 Task: Create a rule when custom fields attachments is set to a datein this week.
Action: Mouse moved to (1175, 97)
Screenshot: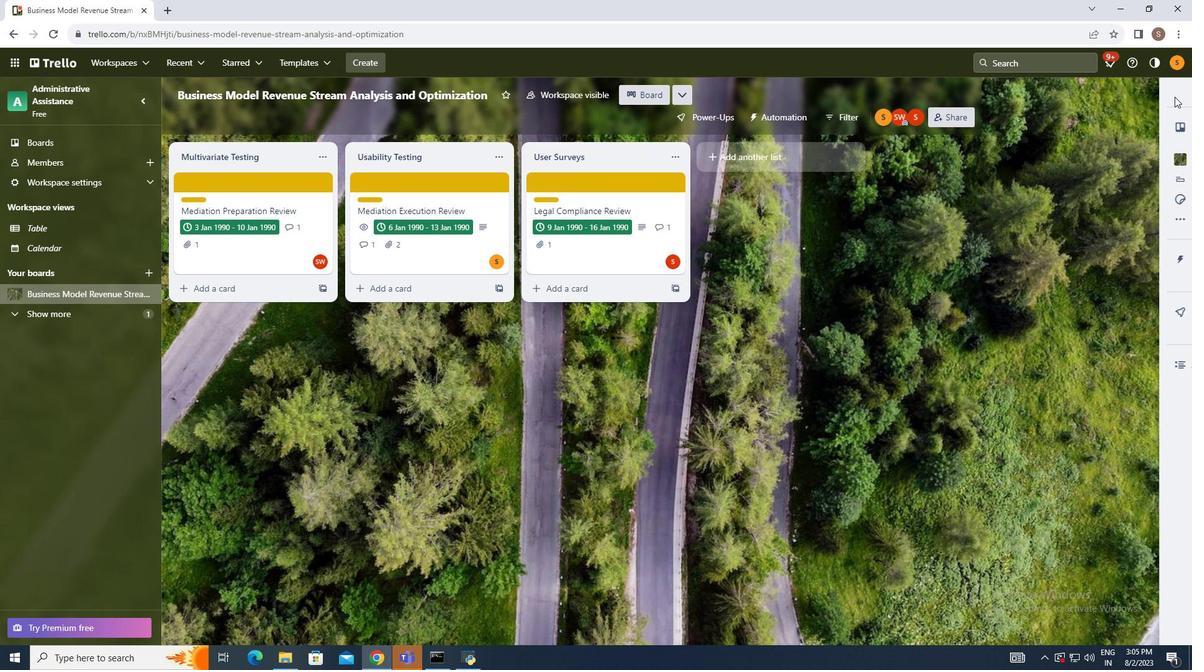 
Action: Mouse pressed left at (1175, 97)
Screenshot: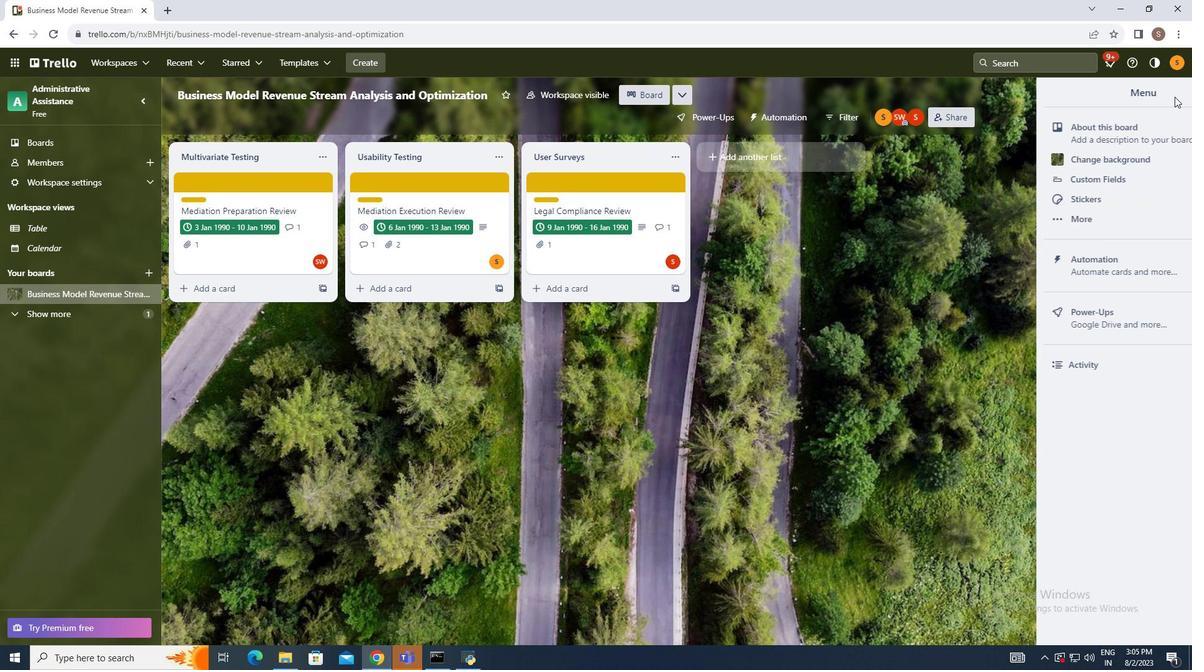 
Action: Mouse moved to (1109, 259)
Screenshot: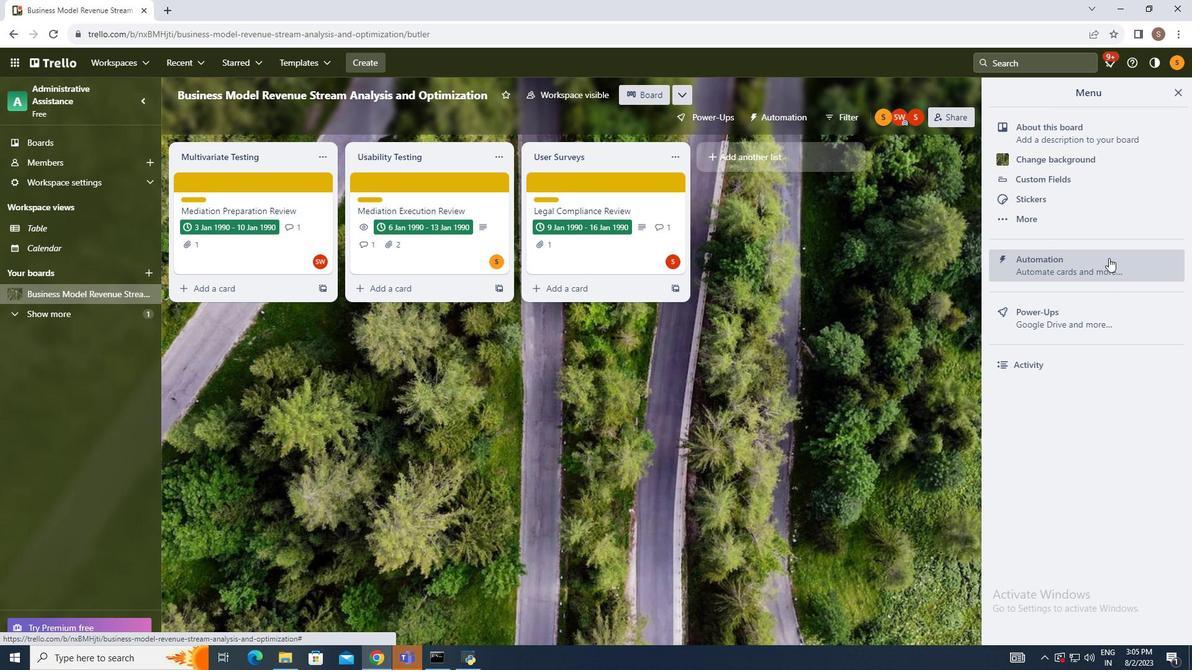 
Action: Mouse pressed left at (1109, 259)
Screenshot: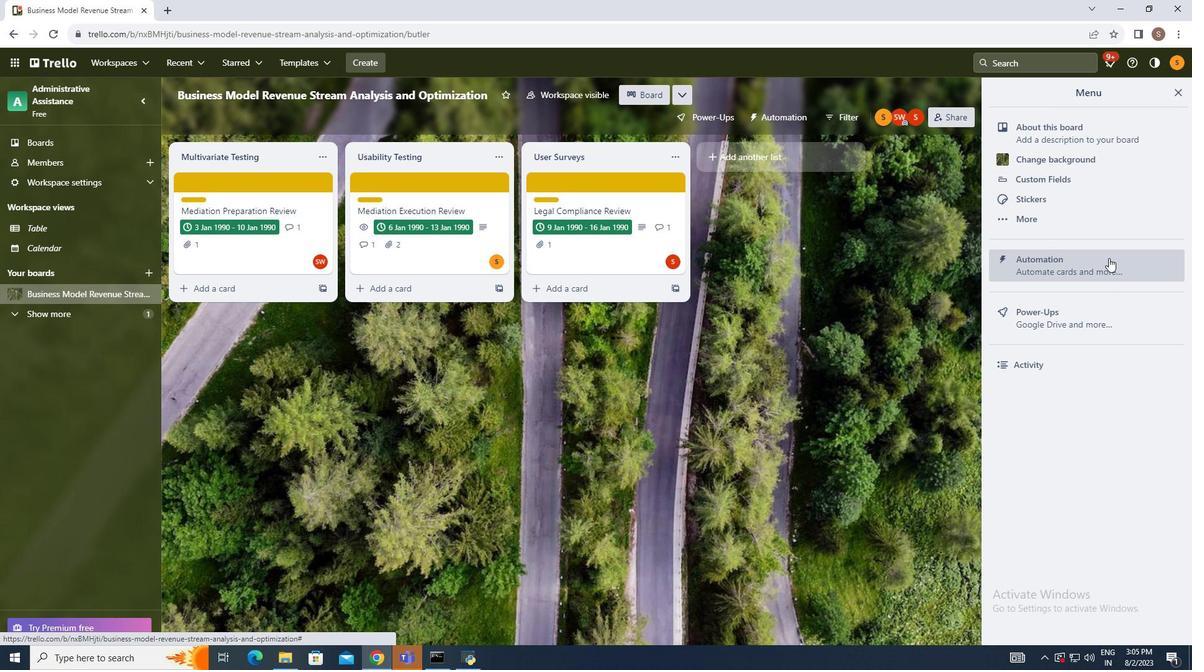 
Action: Mouse moved to (234, 221)
Screenshot: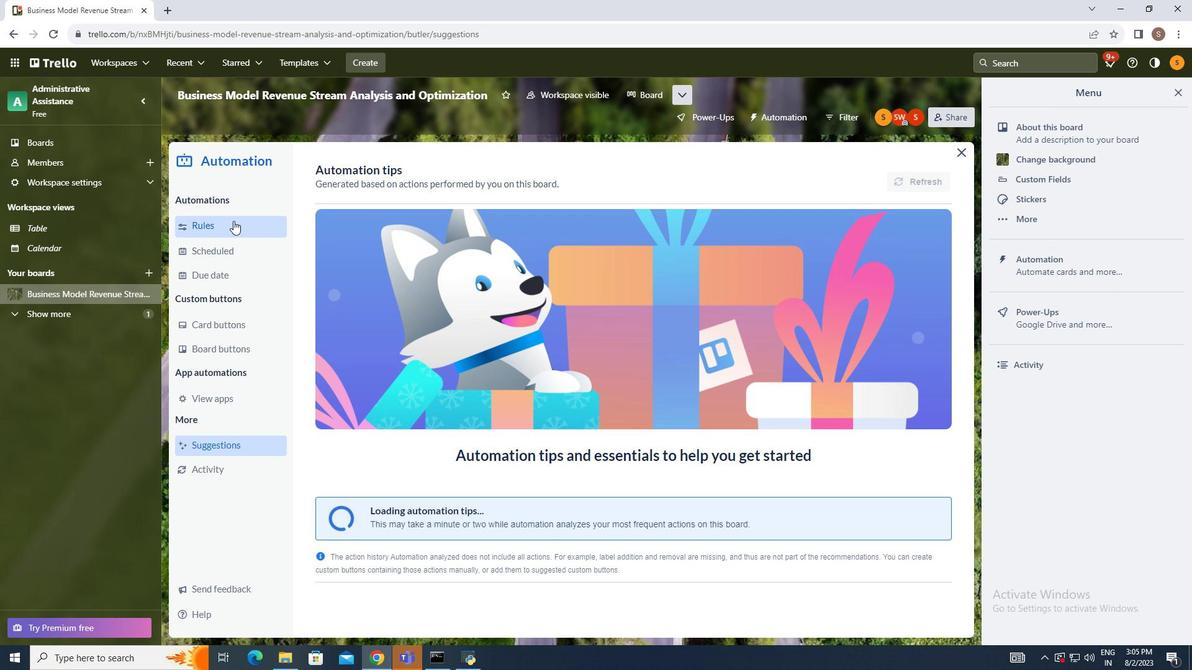 
Action: Mouse pressed left at (234, 221)
Screenshot: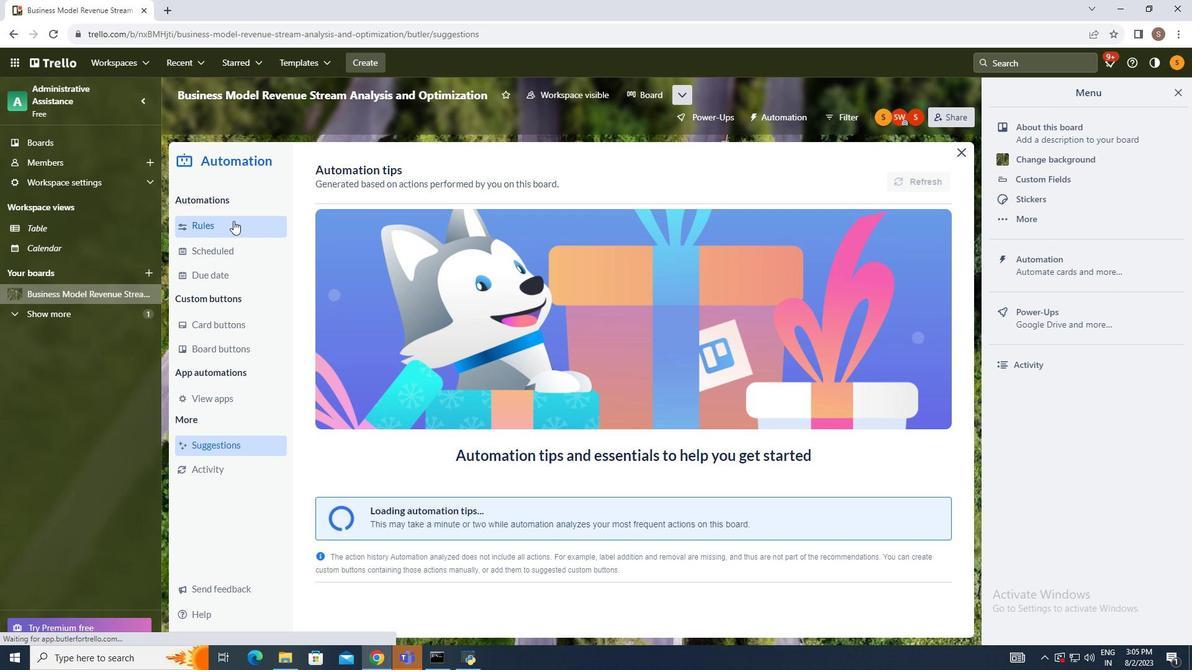 
Action: Mouse moved to (819, 219)
Screenshot: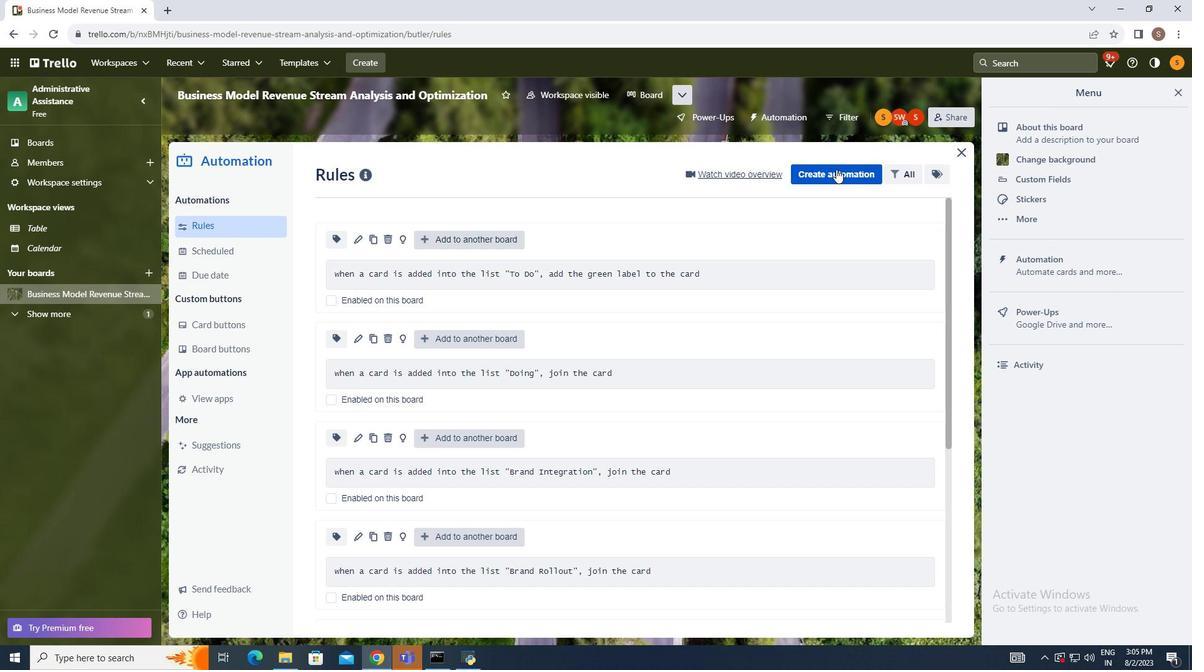 
Action: Mouse scrolled (819, 220) with delta (0, 0)
Screenshot: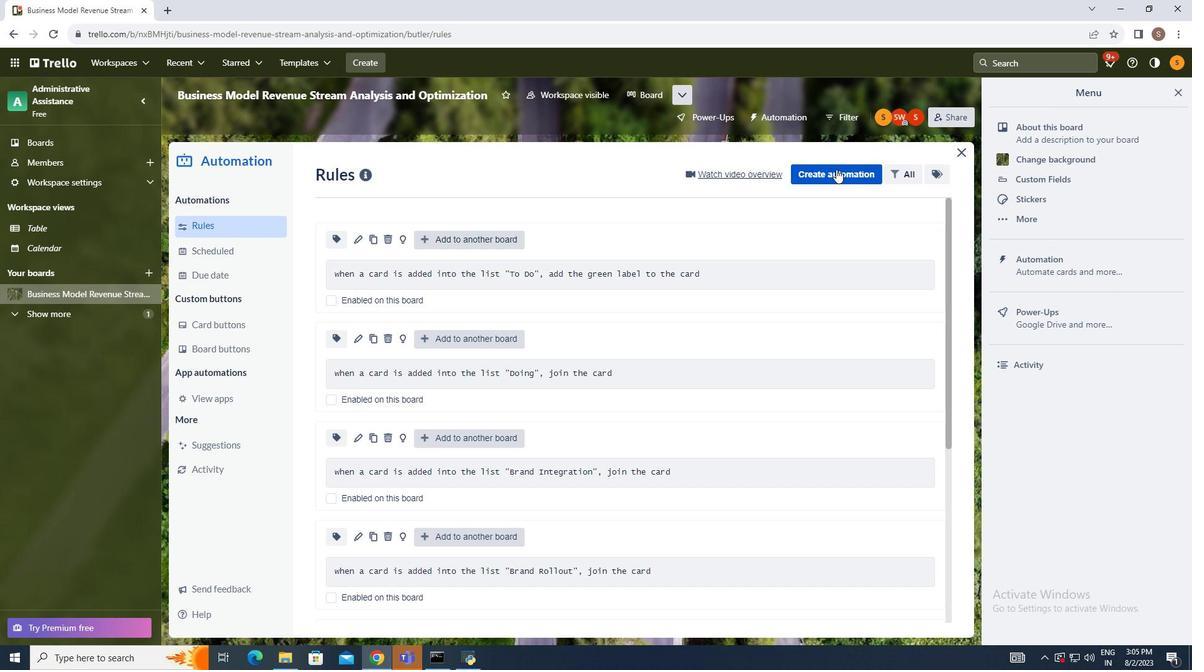
Action: Mouse moved to (826, 214)
Screenshot: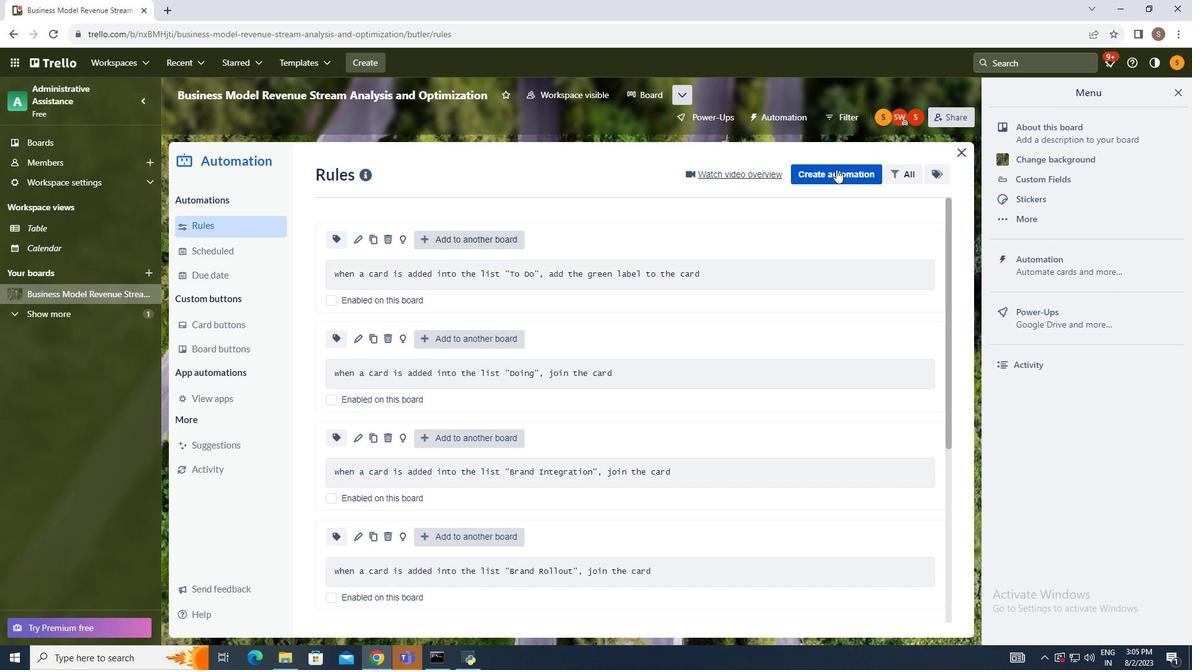 
Action: Mouse scrolled (824, 218) with delta (0, 0)
Screenshot: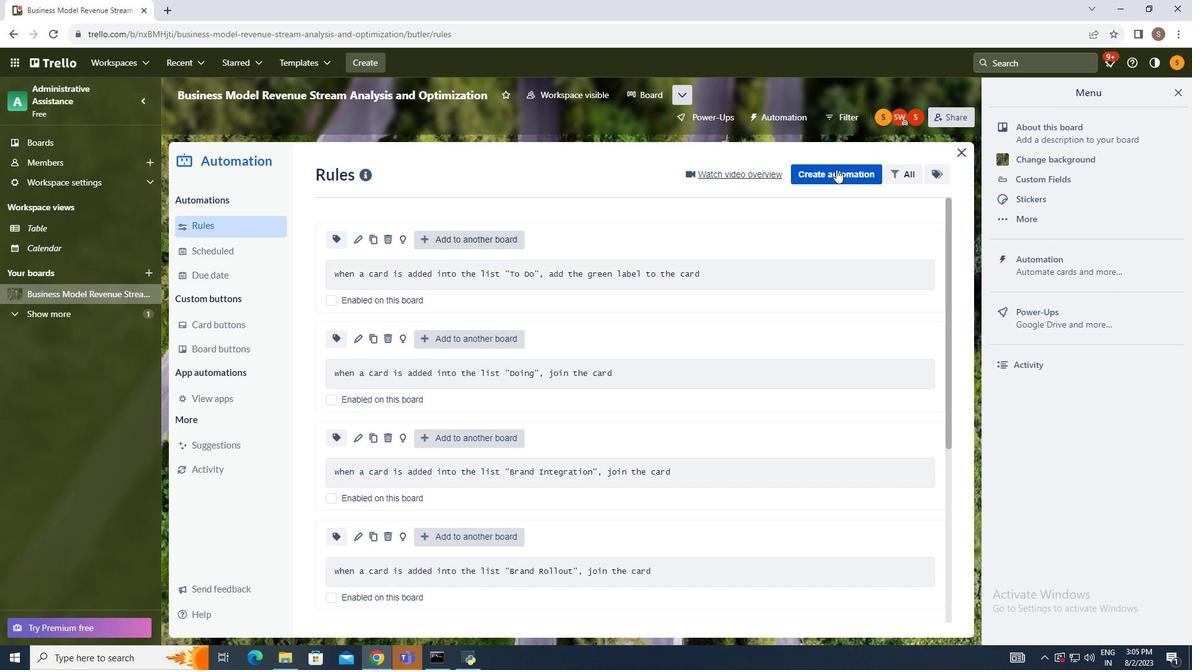 
Action: Mouse moved to (831, 208)
Screenshot: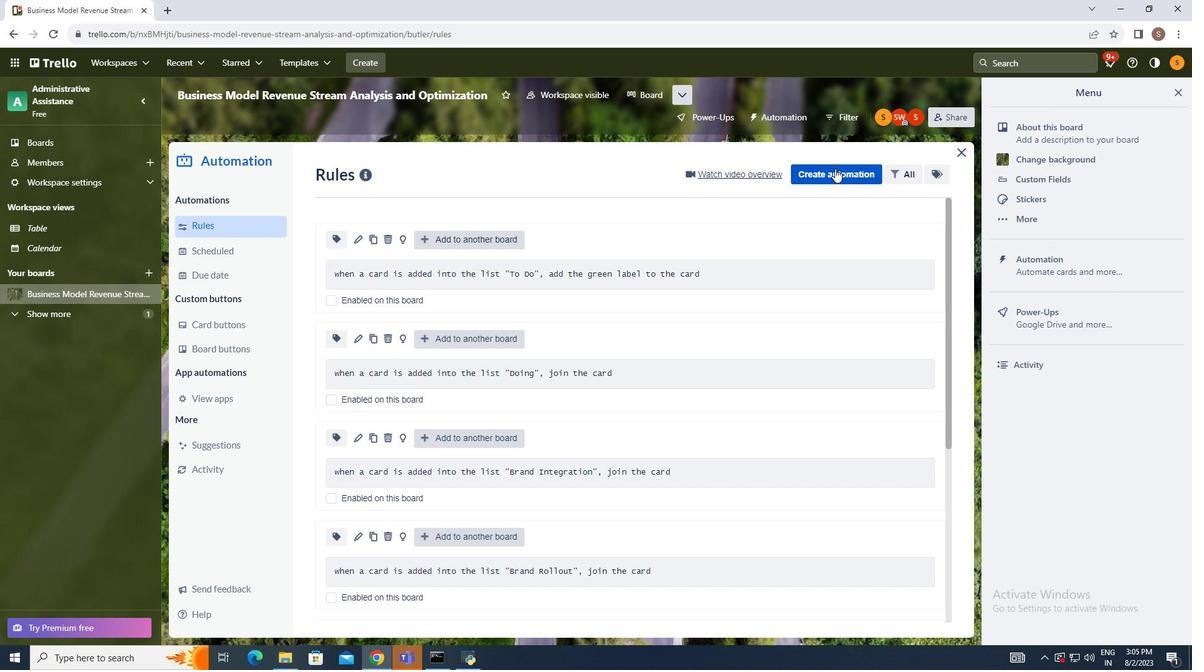 
Action: Mouse scrolled (829, 210) with delta (0, 0)
Screenshot: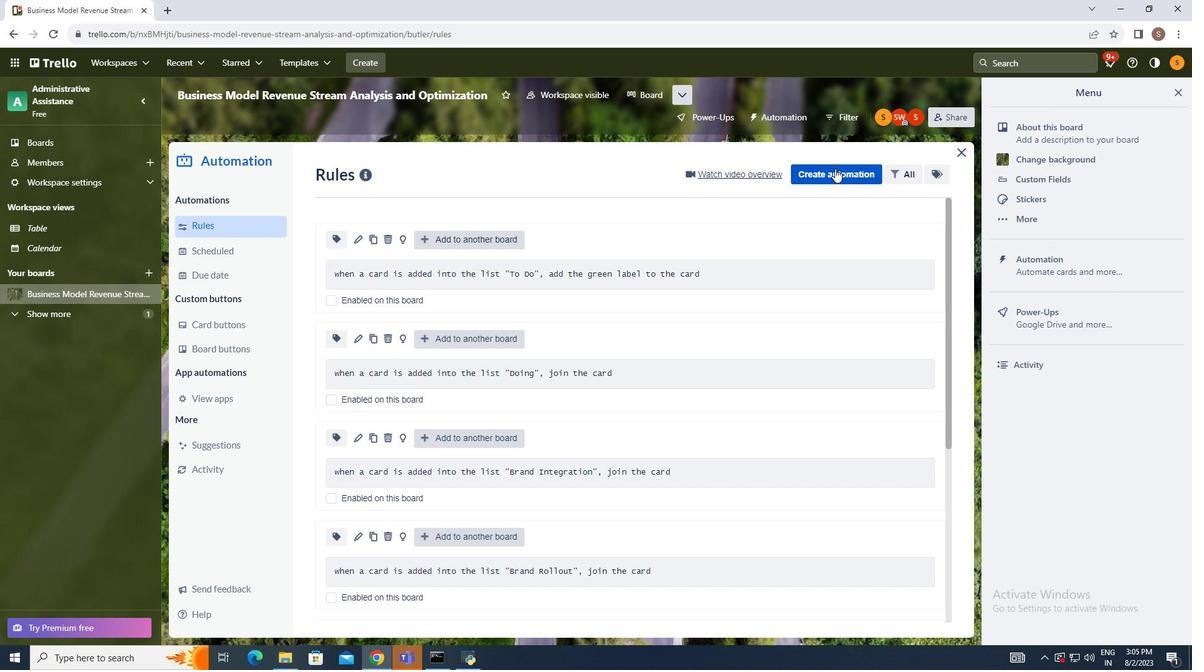 
Action: Mouse moved to (836, 169)
Screenshot: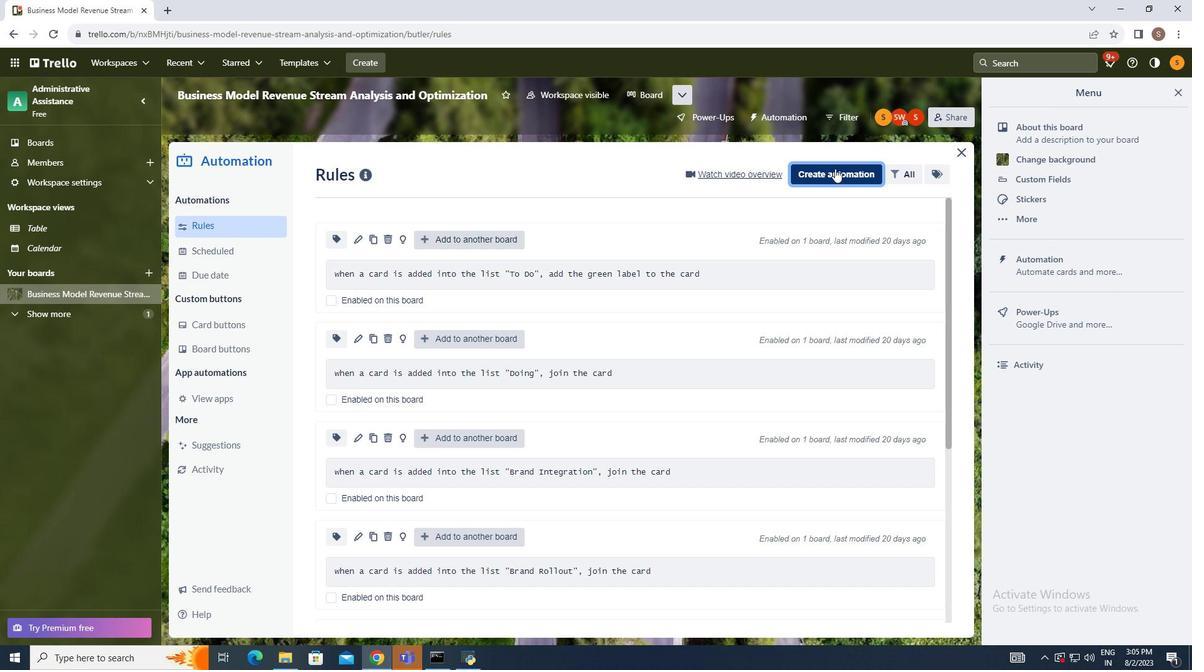 
Action: Mouse pressed left at (836, 169)
Screenshot: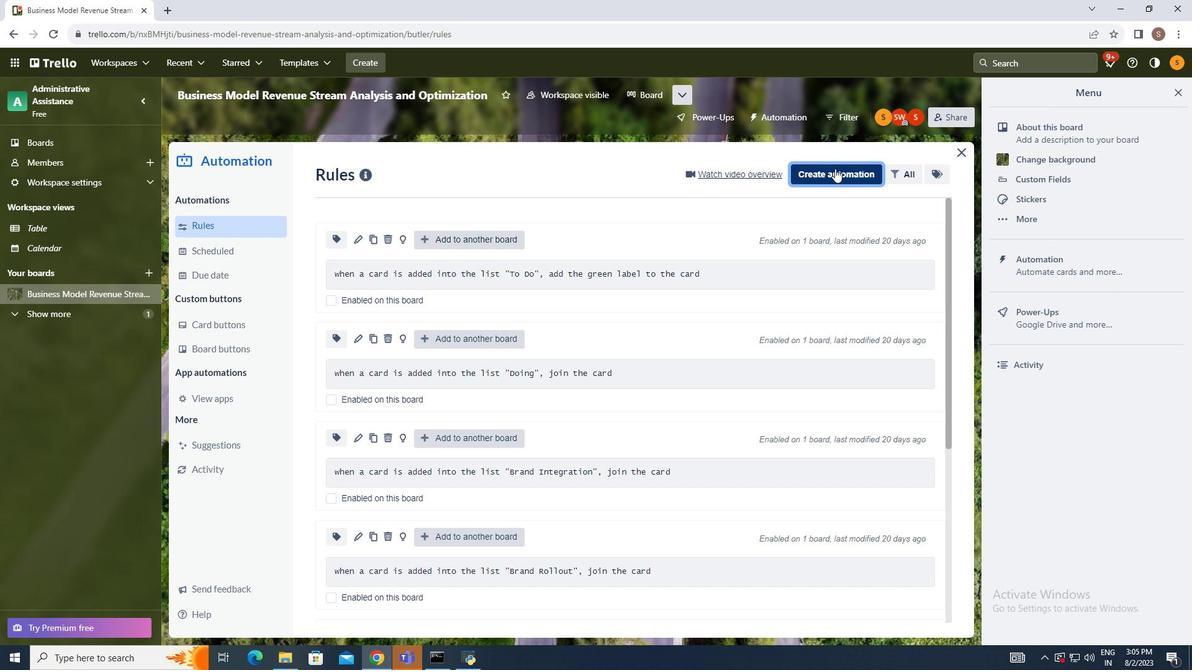 
Action: Mouse moved to (609, 293)
Screenshot: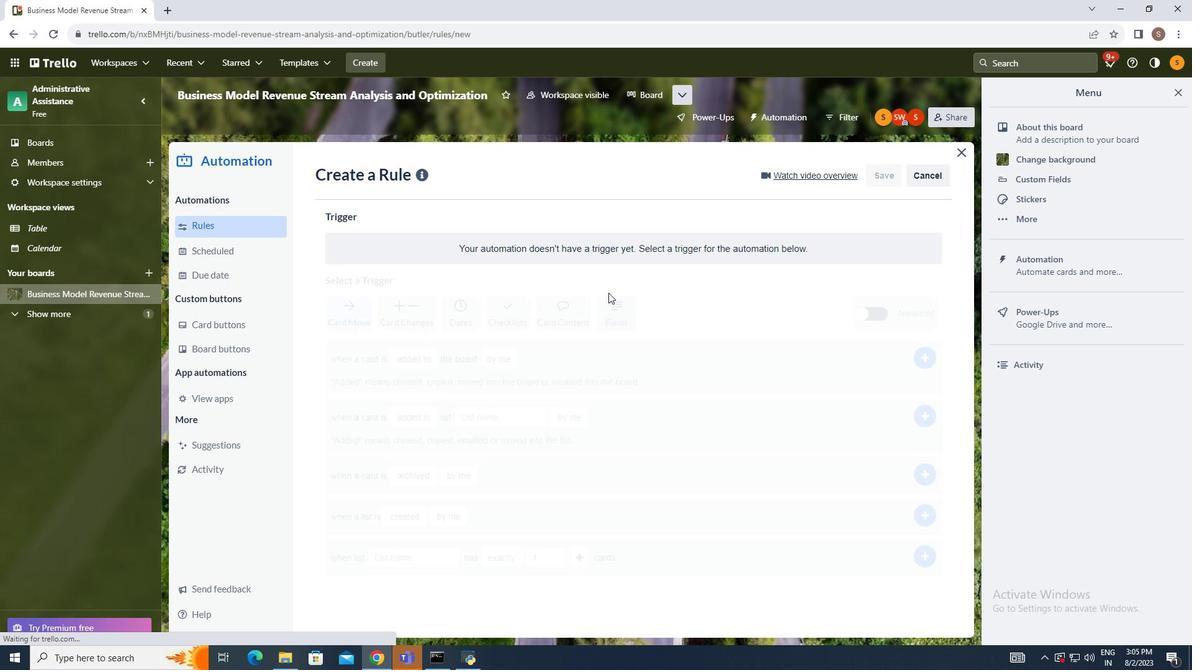 
Action: Mouse pressed left at (609, 293)
Screenshot: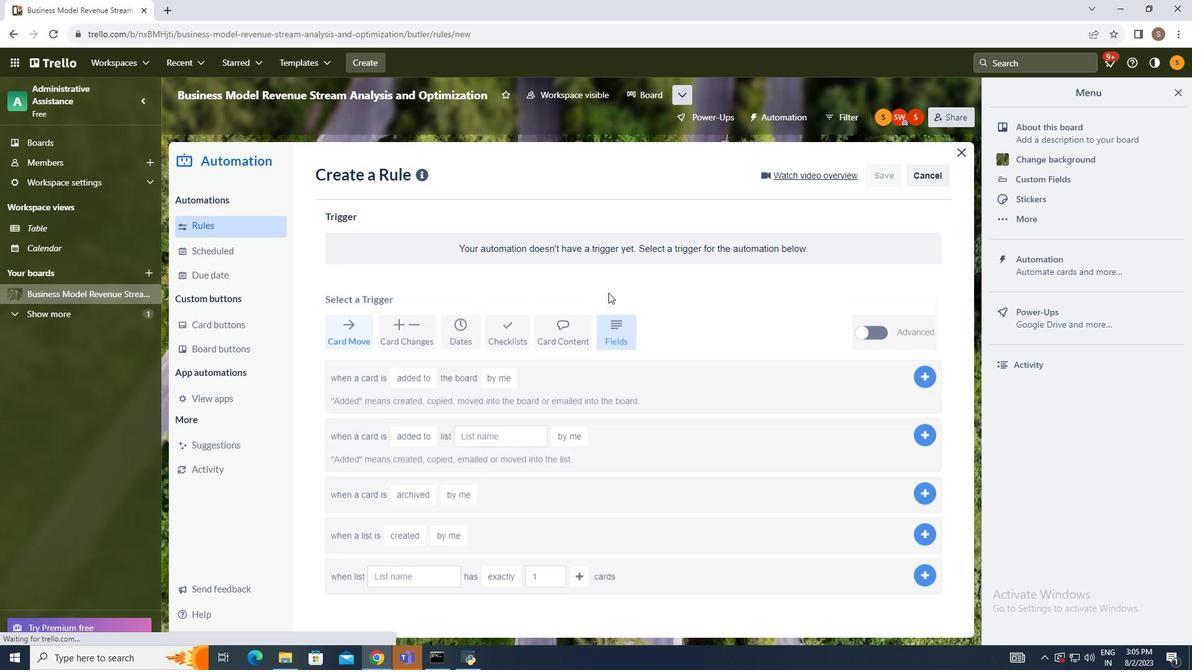 
Action: Mouse moved to (616, 340)
Screenshot: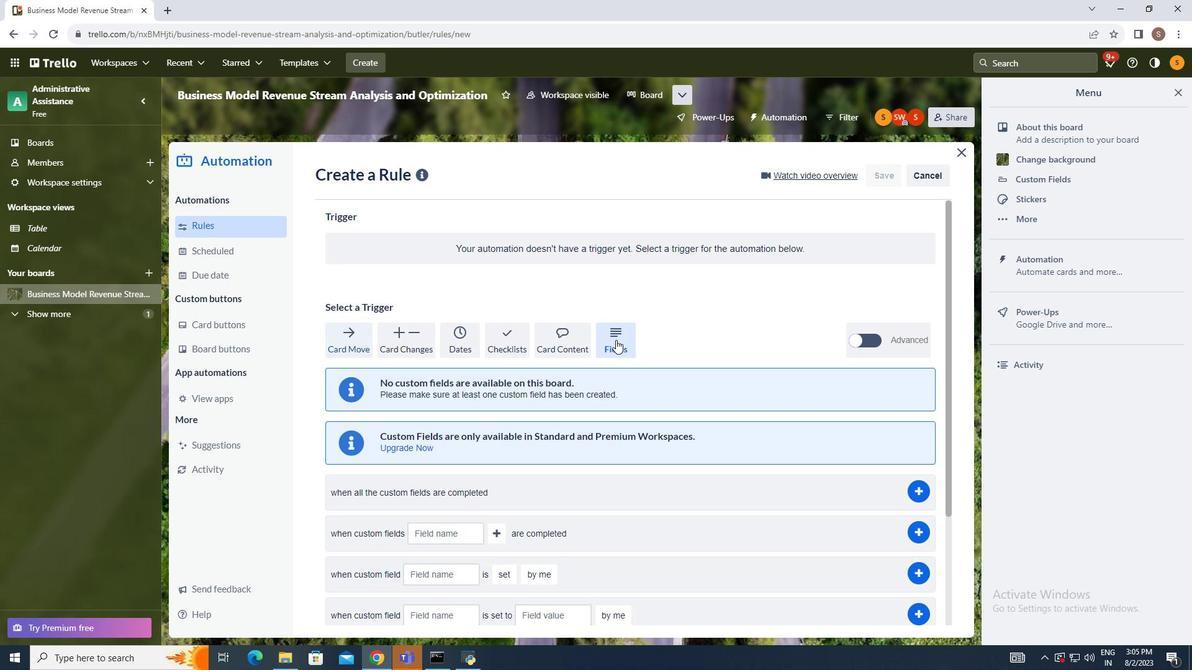 
Action: Mouse pressed left at (616, 340)
Screenshot: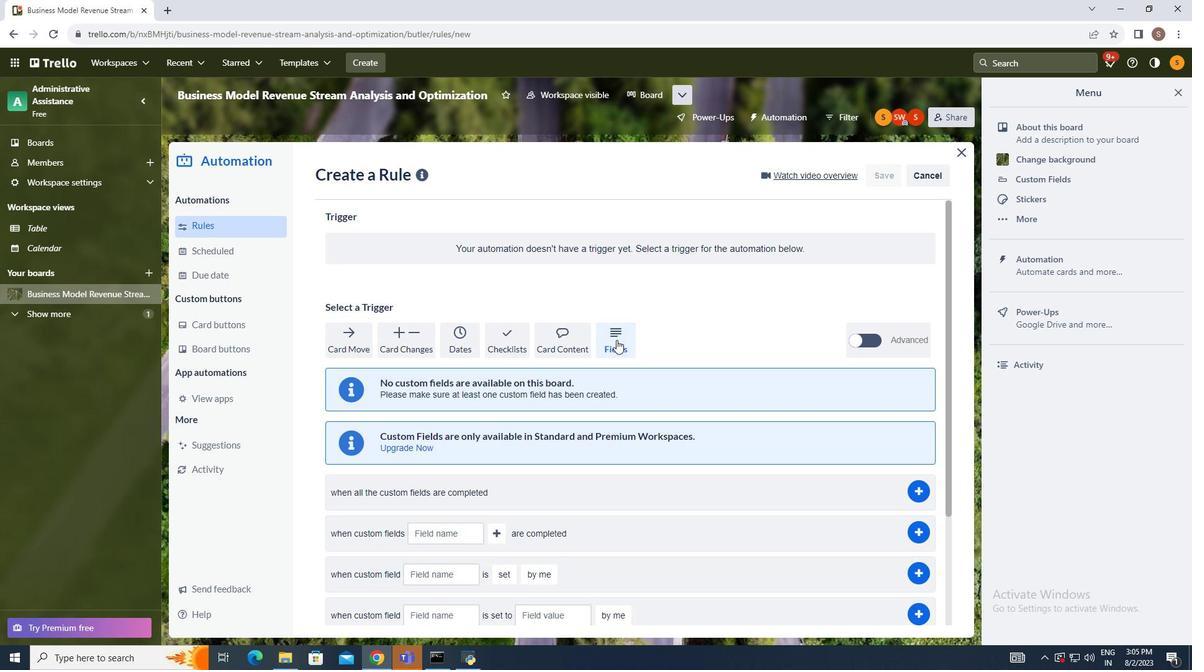 
Action: Mouse moved to (618, 340)
Screenshot: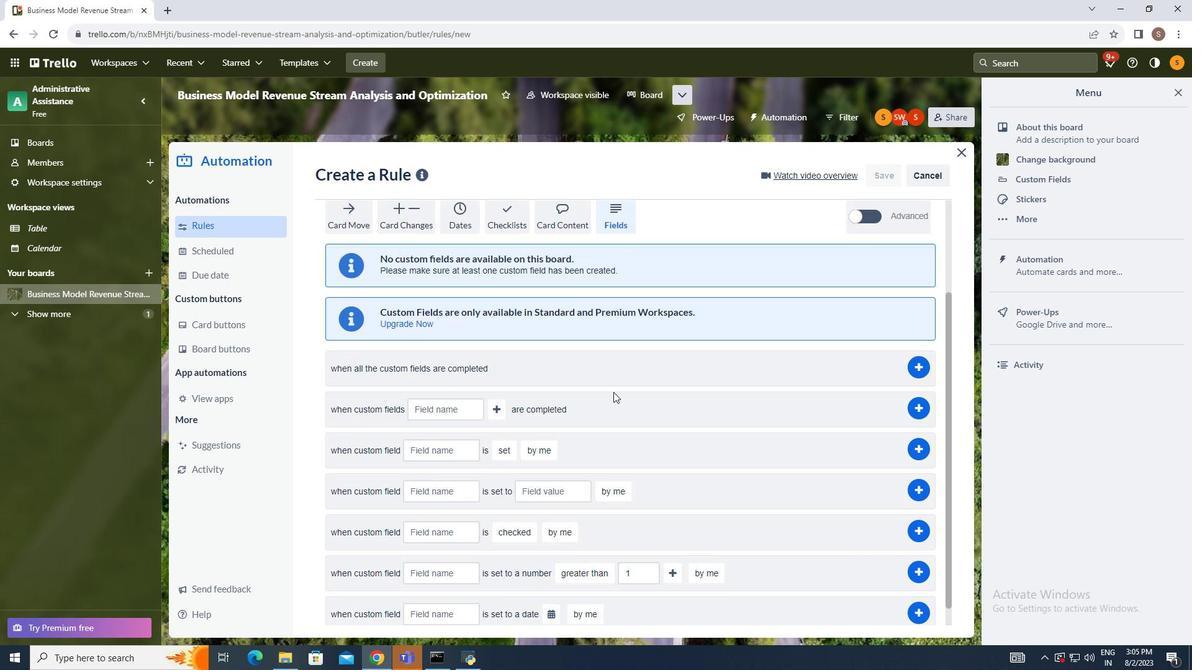 
Action: Mouse scrolled (618, 340) with delta (0, 0)
Screenshot: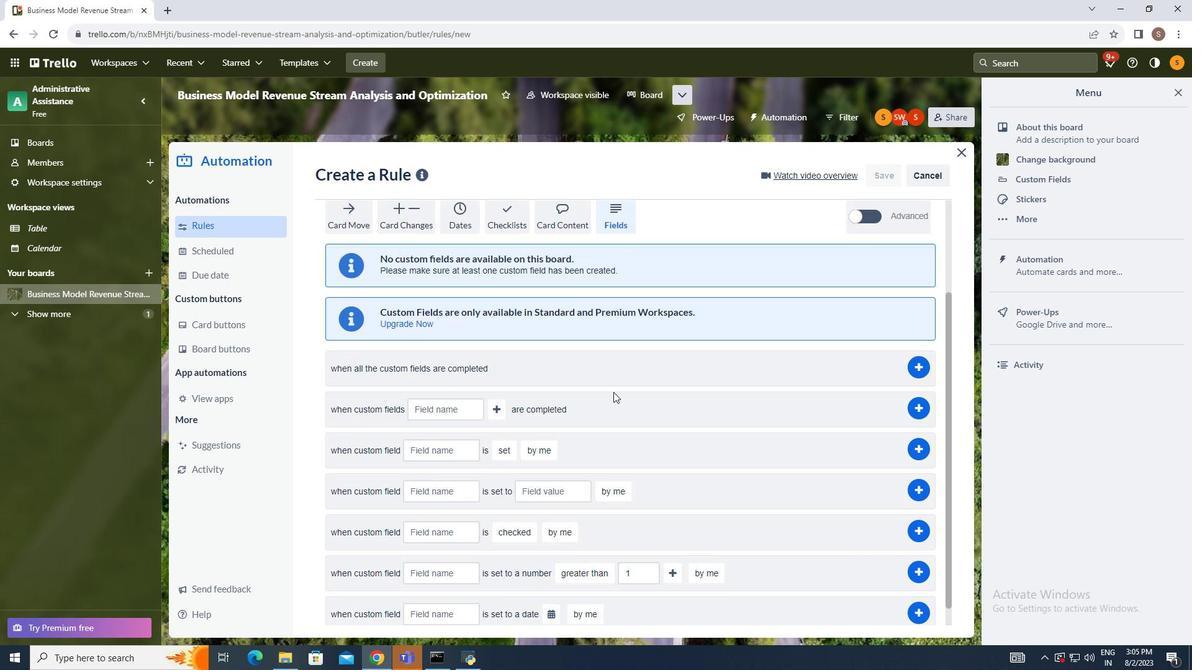 
Action: Mouse moved to (618, 347)
Screenshot: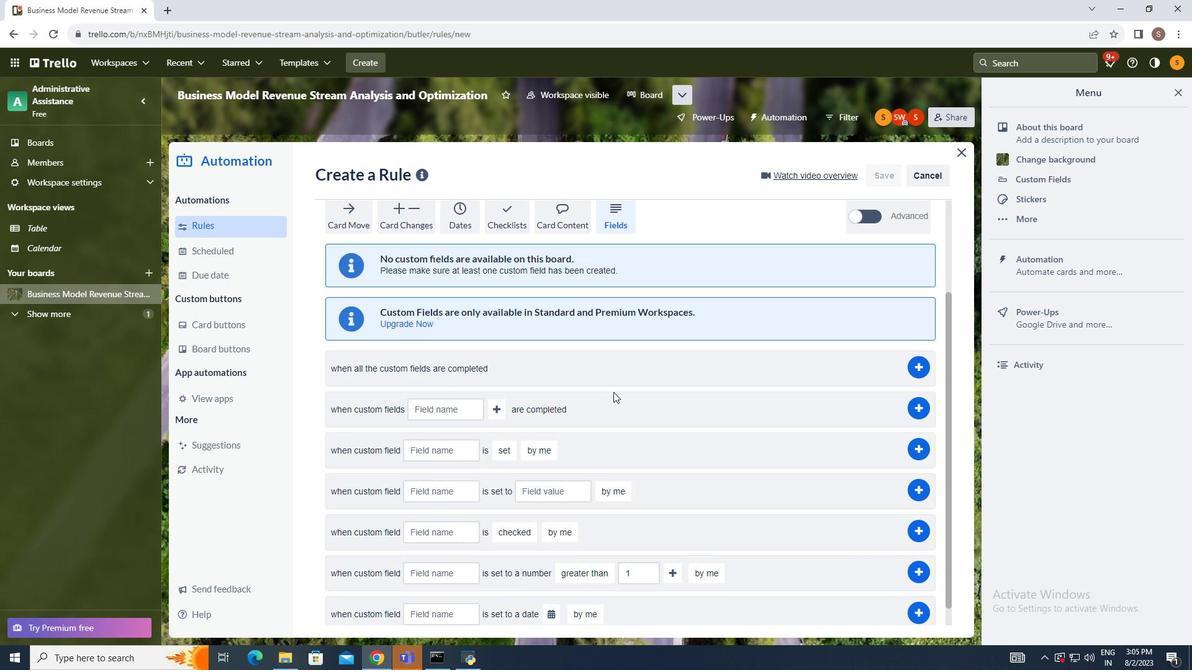 
Action: Mouse scrolled (618, 347) with delta (0, 0)
Screenshot: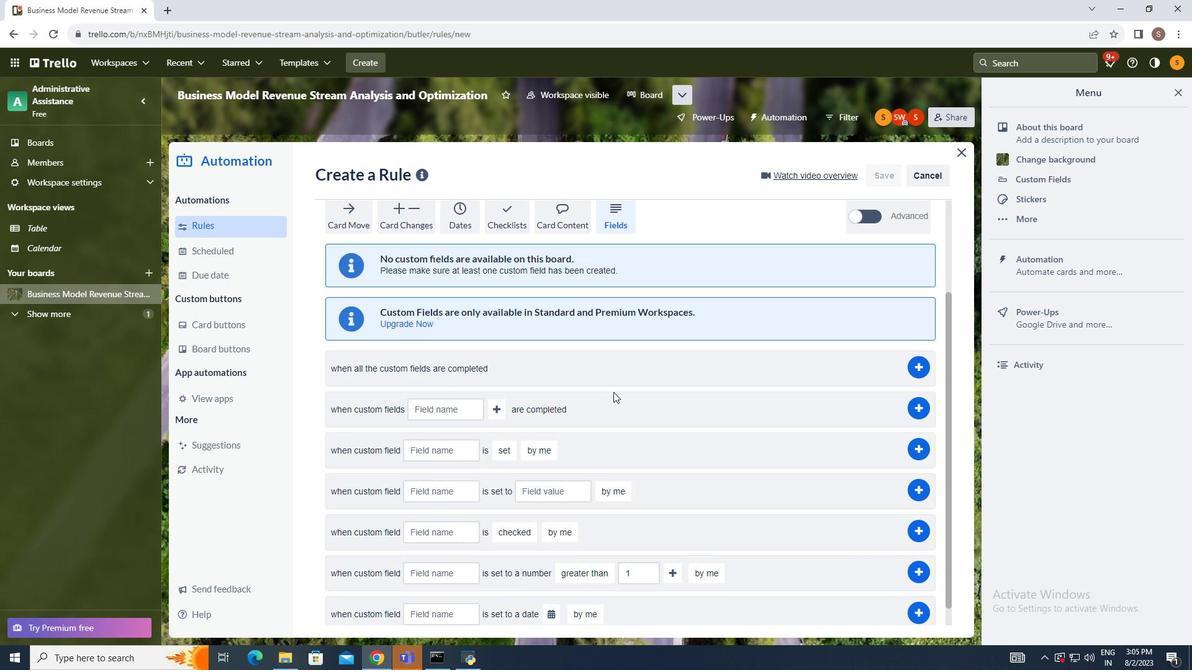 
Action: Mouse moved to (618, 357)
Screenshot: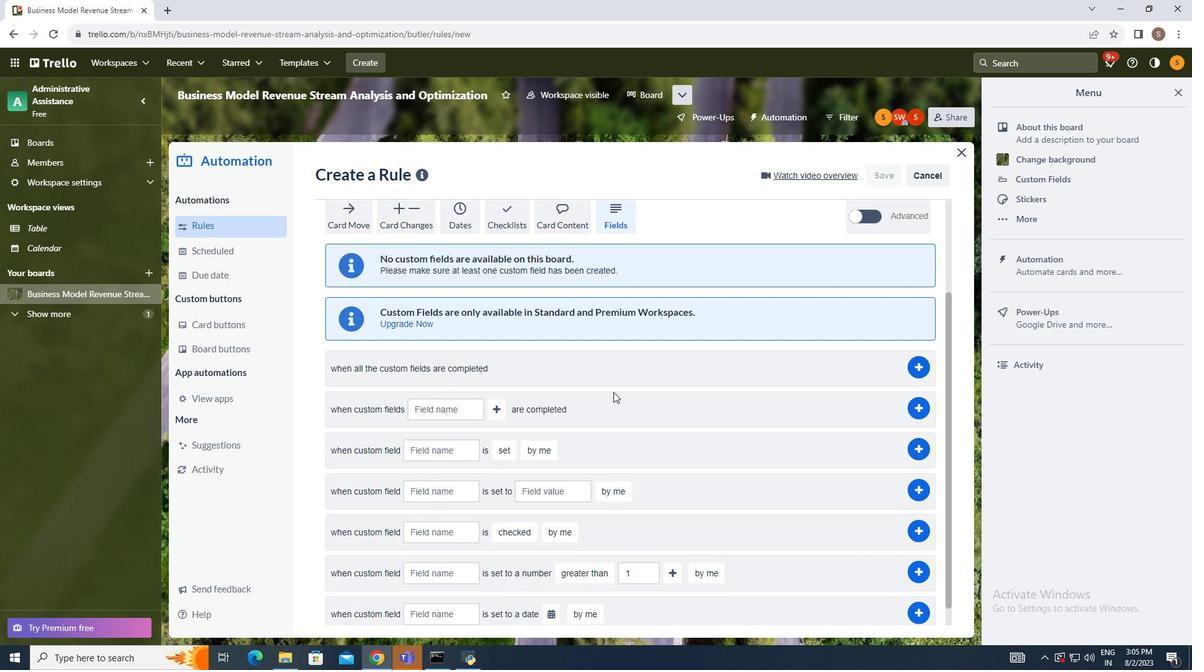 
Action: Mouse scrolled (618, 357) with delta (0, 0)
Screenshot: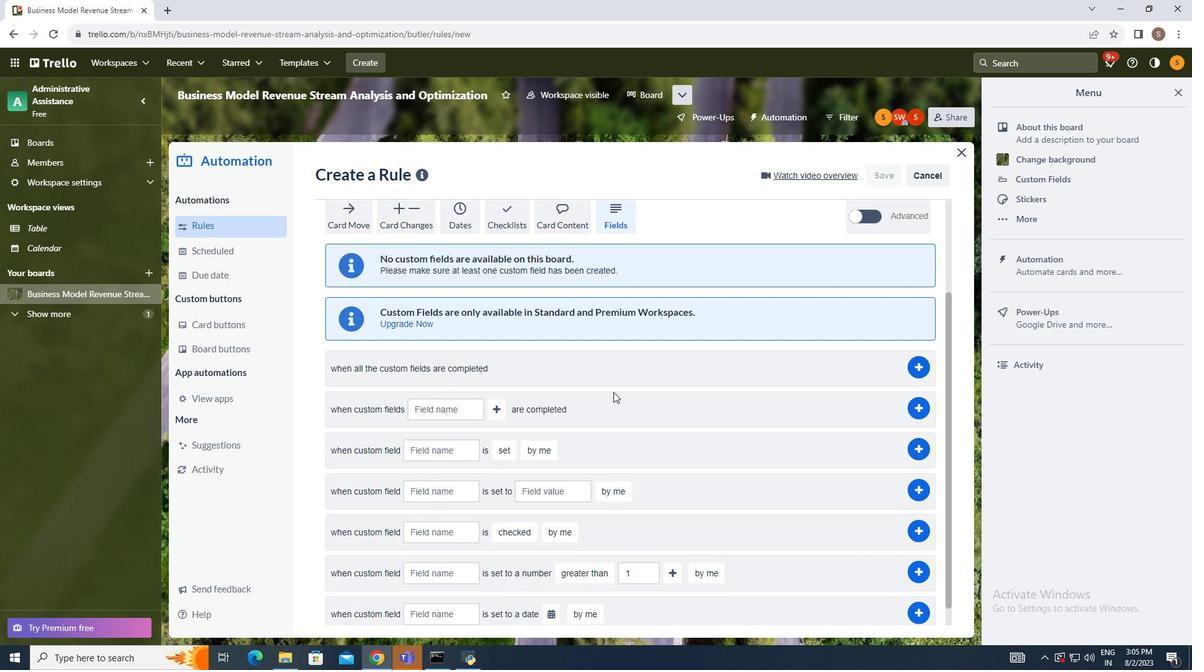 
Action: Mouse moved to (616, 373)
Screenshot: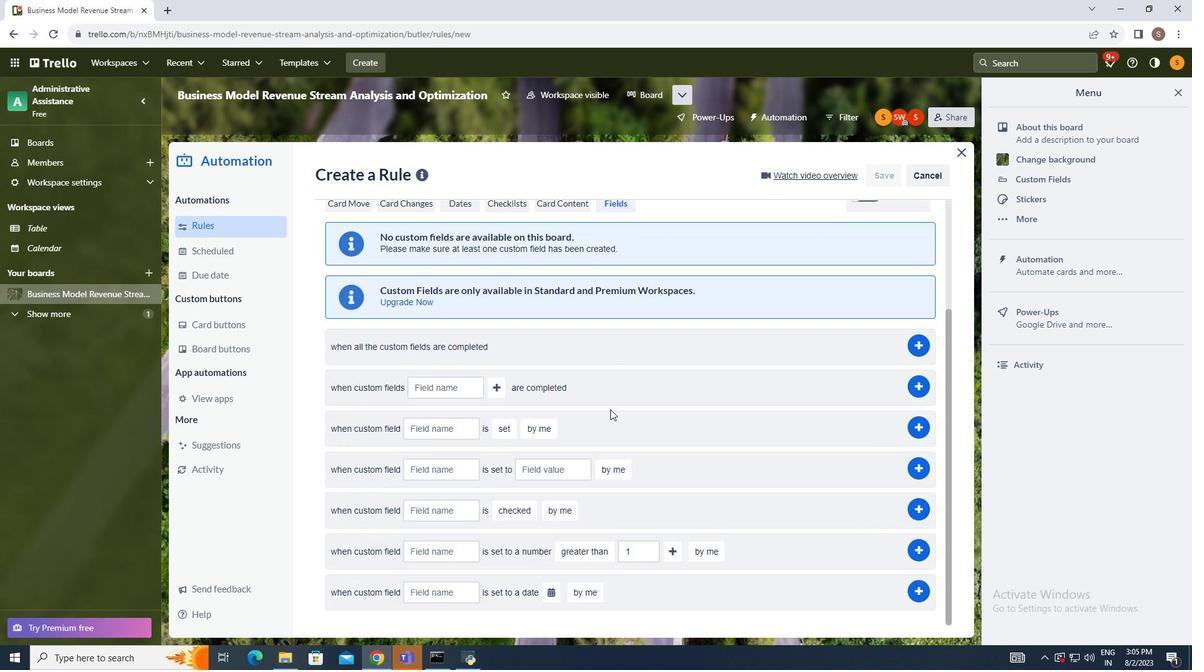 
Action: Mouse scrolled (616, 373) with delta (0, 0)
Screenshot: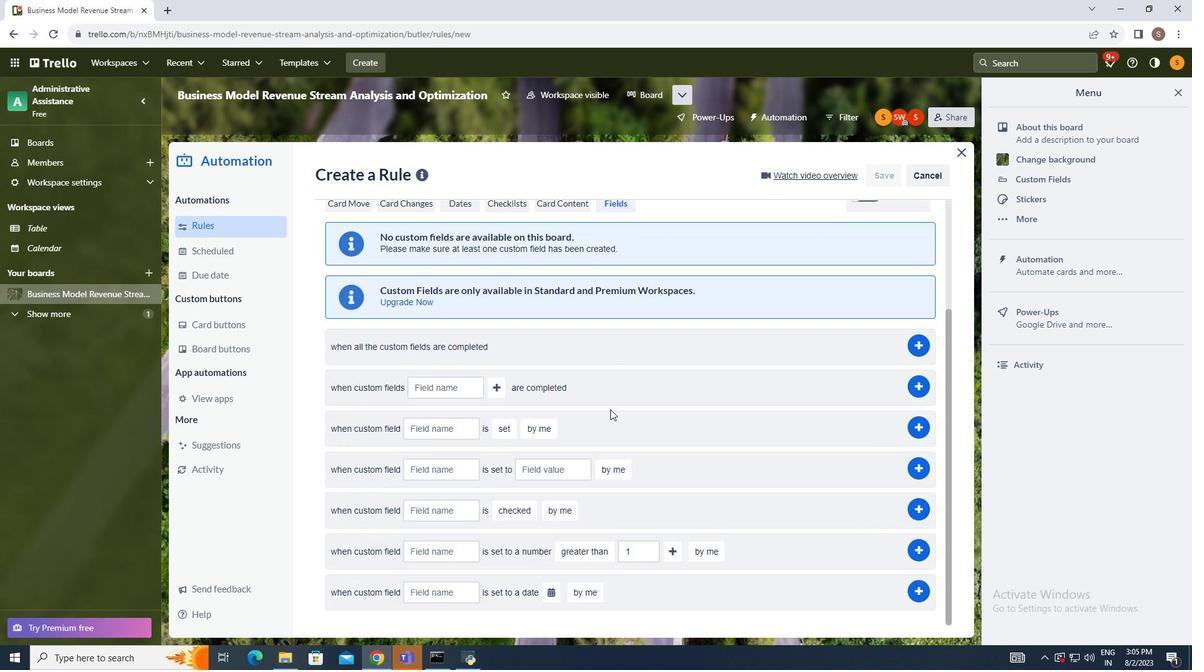 
Action: Mouse moved to (614, 391)
Screenshot: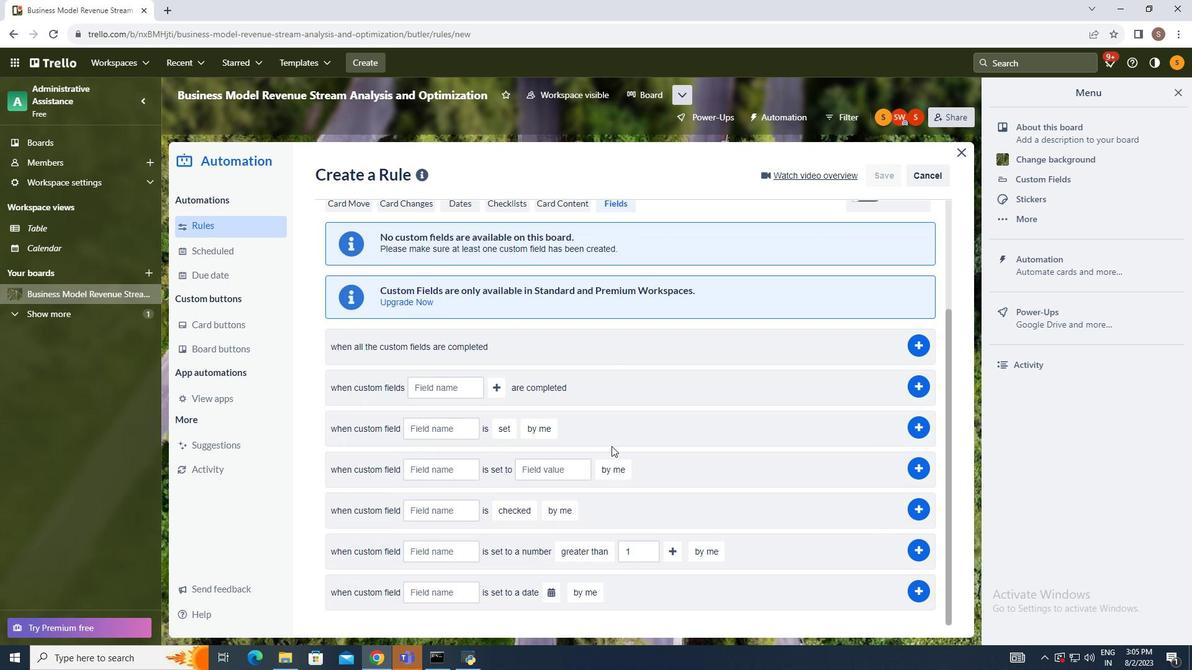 
Action: Mouse scrolled (614, 391) with delta (0, 0)
Screenshot: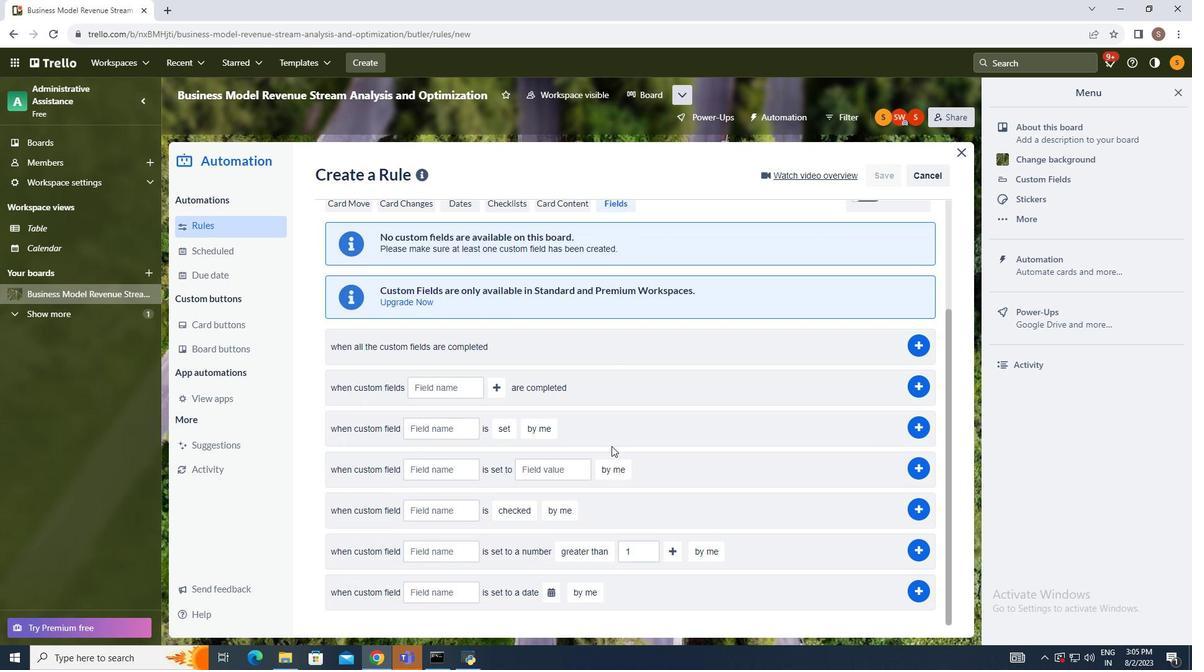 
Action: Mouse moved to (612, 438)
Screenshot: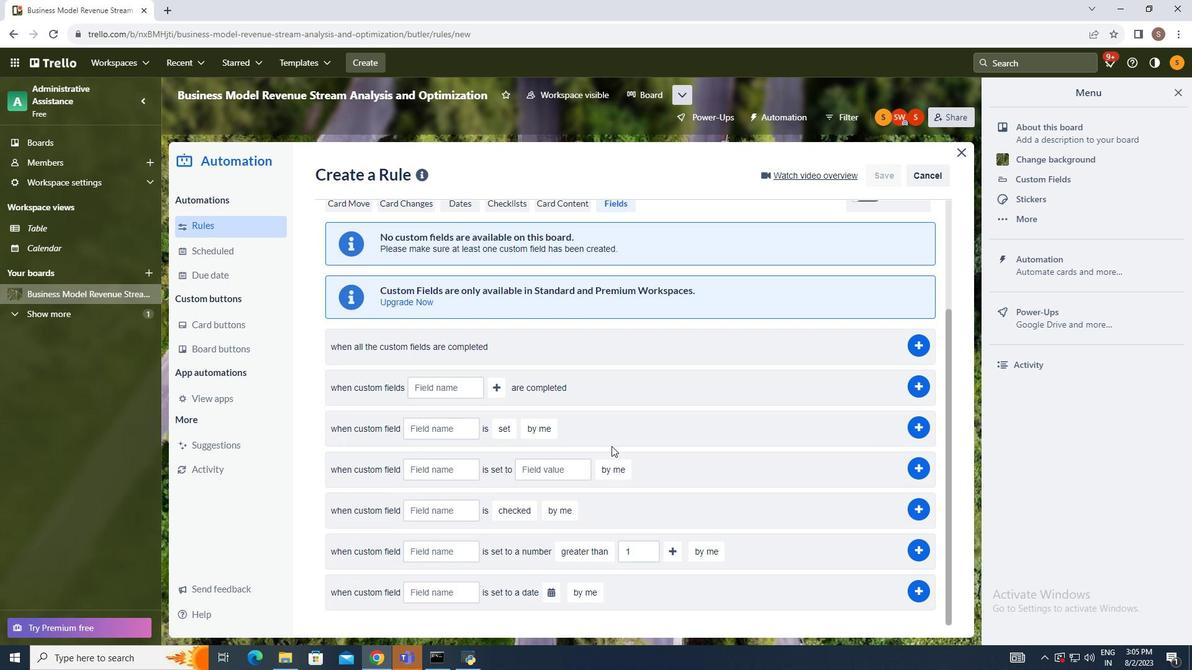 
Action: Mouse scrolled (611, 409) with delta (0, 0)
Screenshot: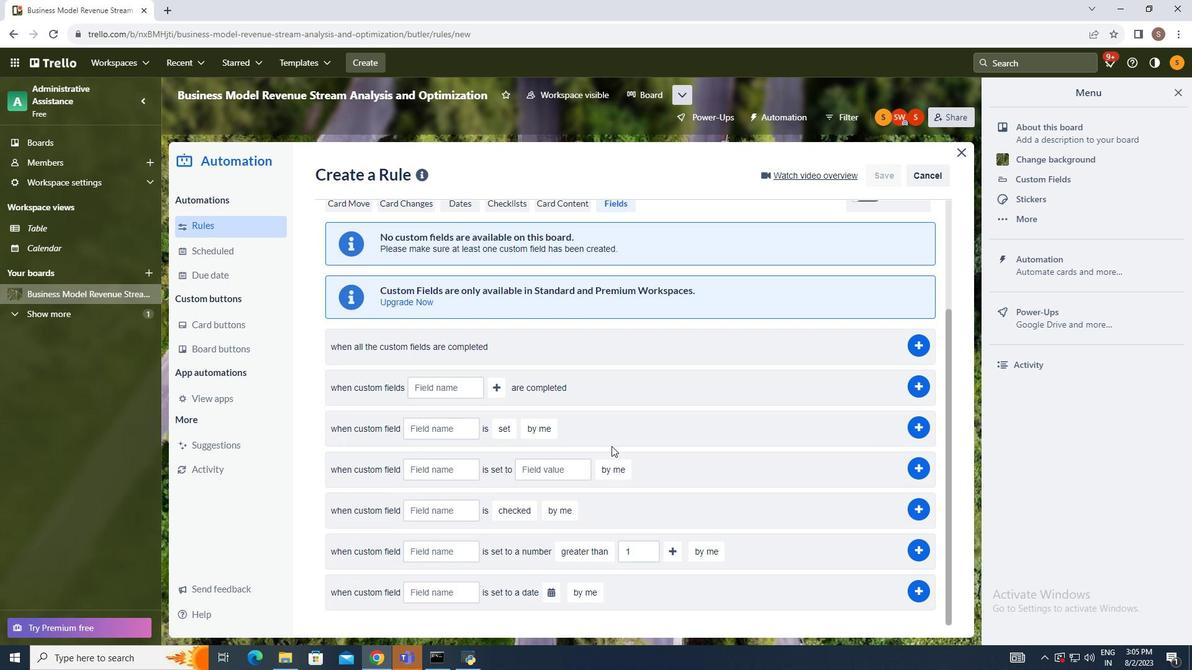 
Action: Mouse moved to (436, 597)
Screenshot: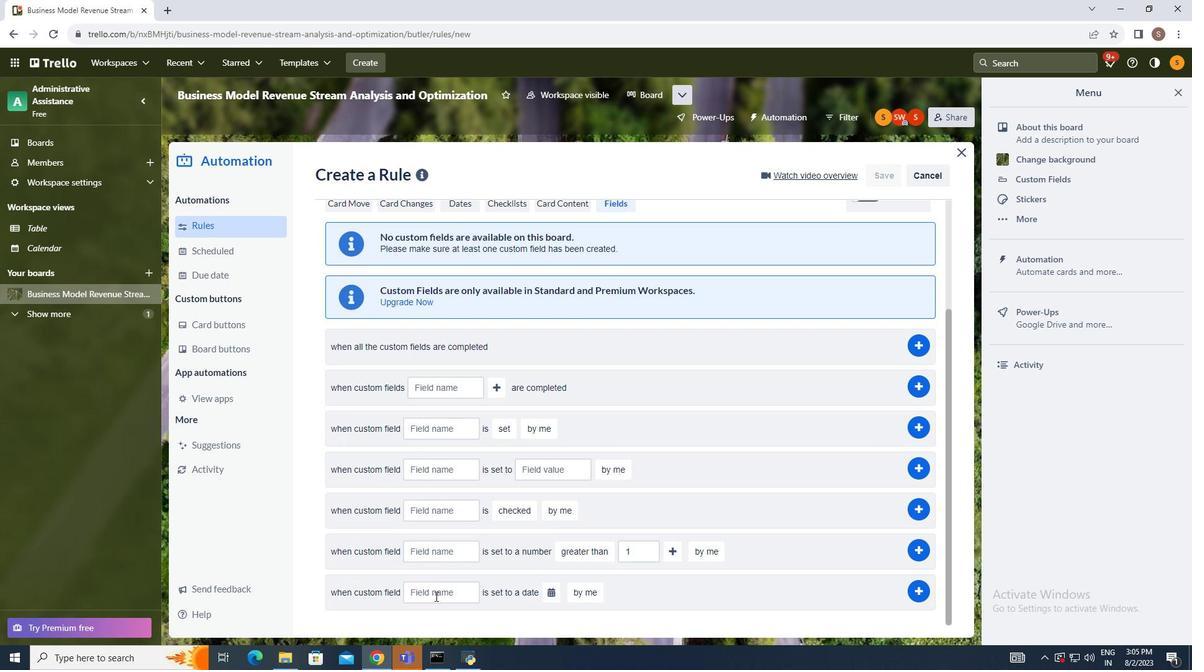 
Action: Mouse pressed left at (436, 597)
Screenshot: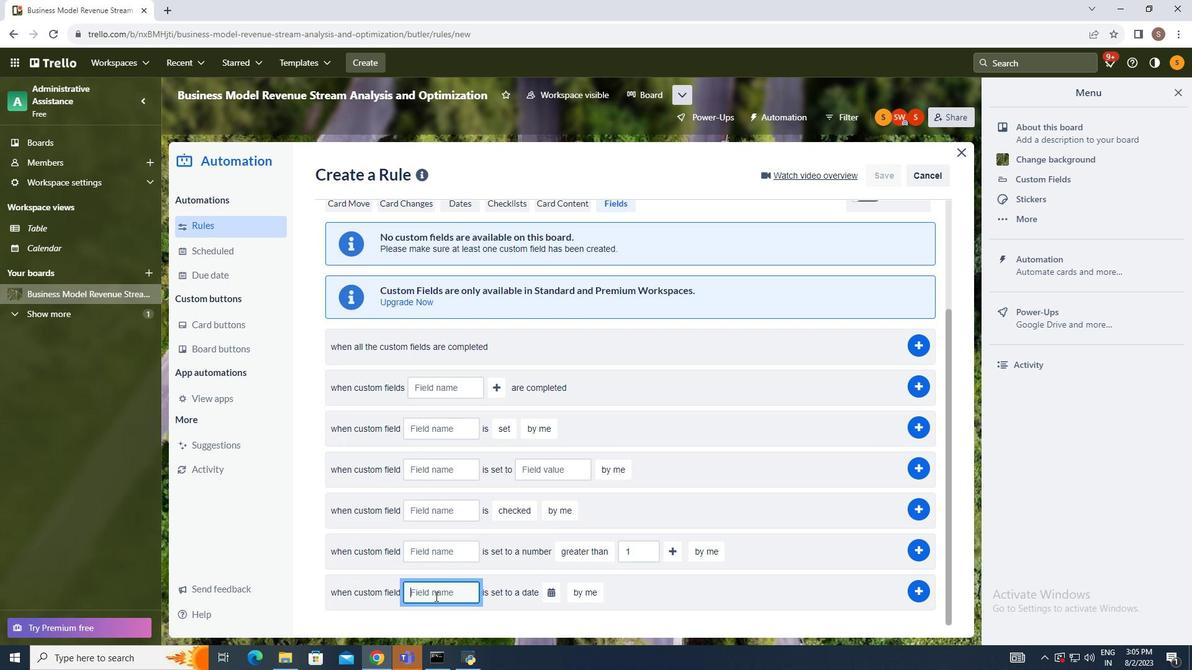 
Action: Mouse moved to (347, 574)
Screenshot: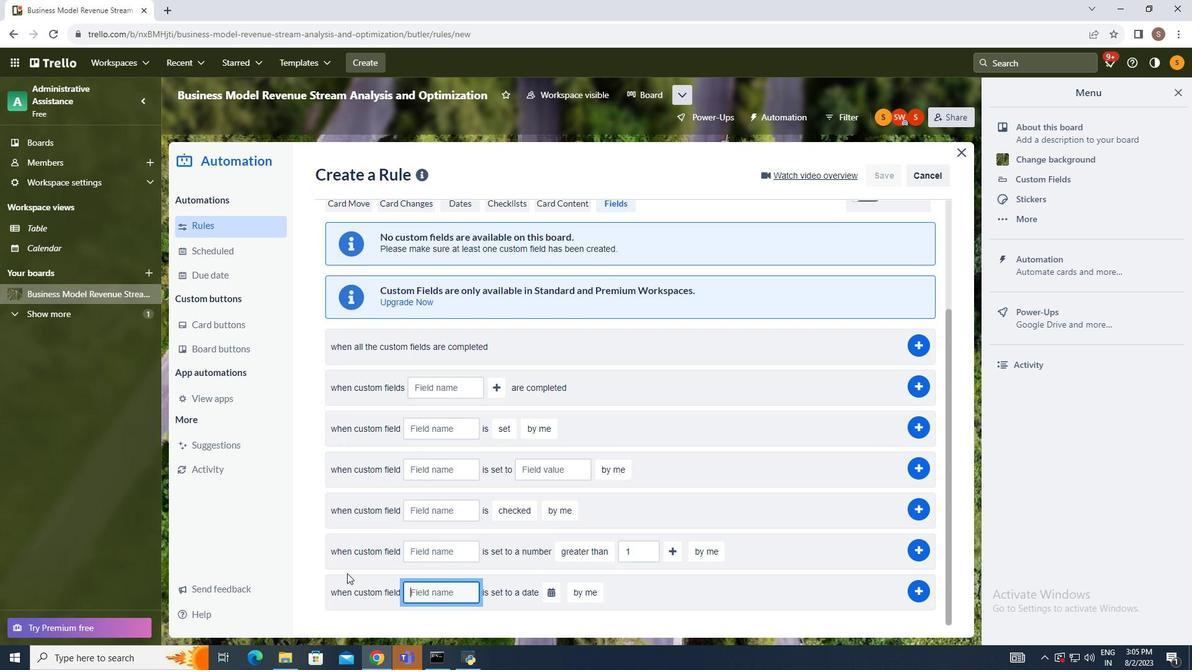 
Action: Key pressed attachments
Screenshot: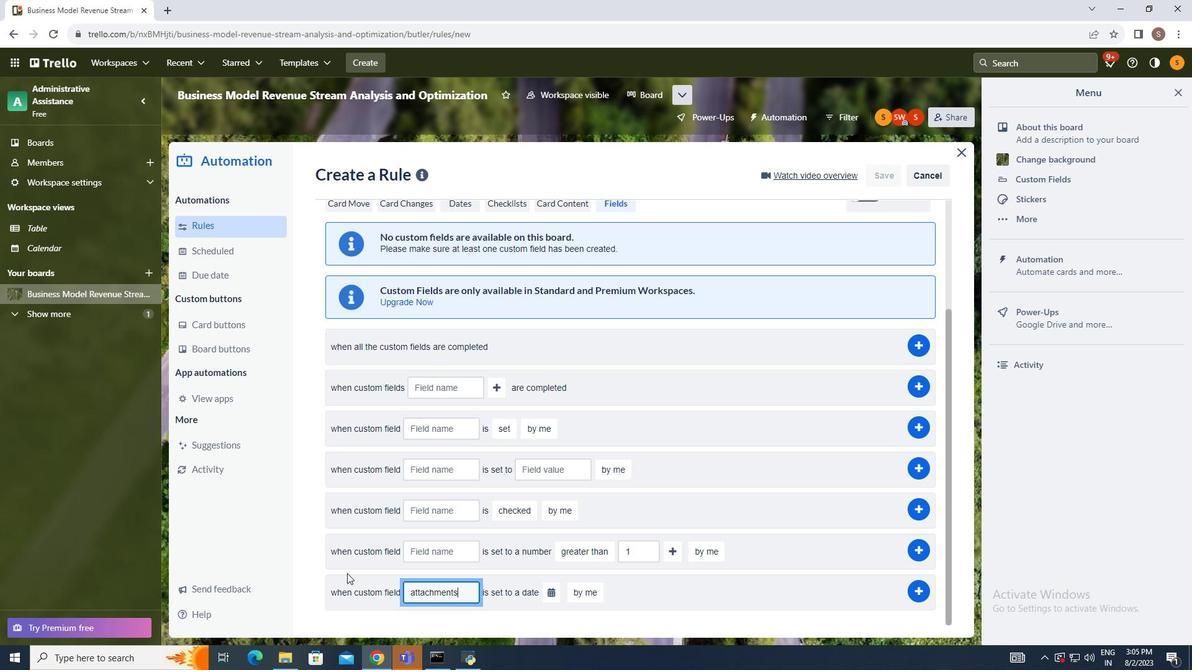 
Action: Mouse moved to (553, 596)
Screenshot: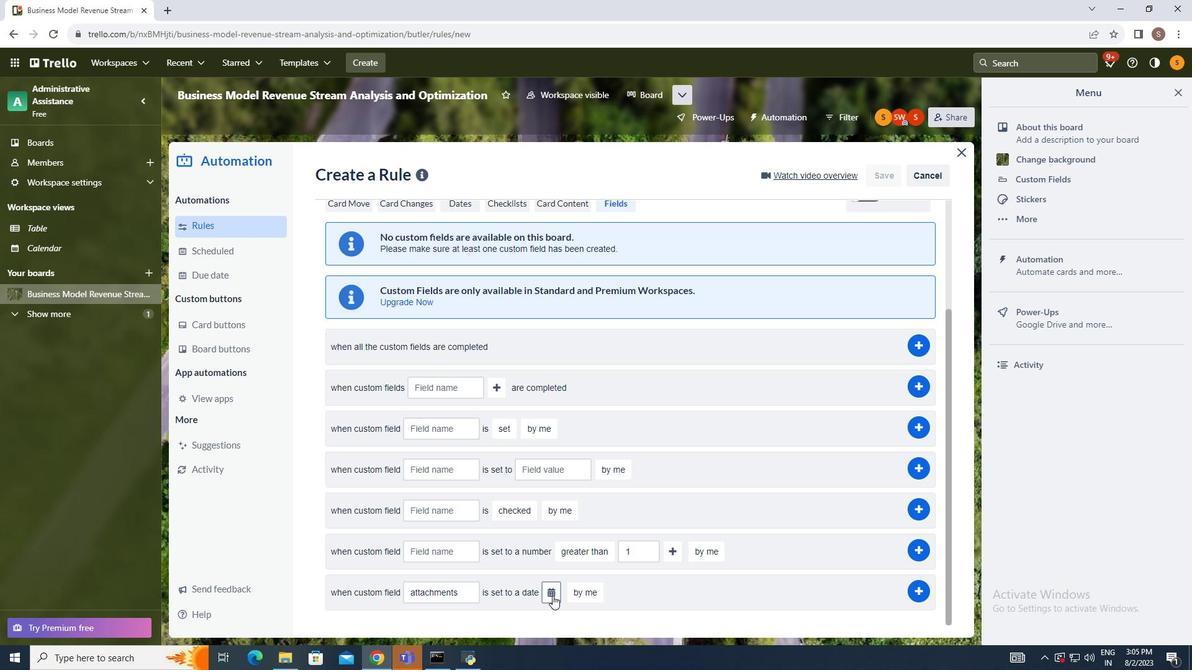
Action: Mouse pressed left at (553, 596)
Screenshot: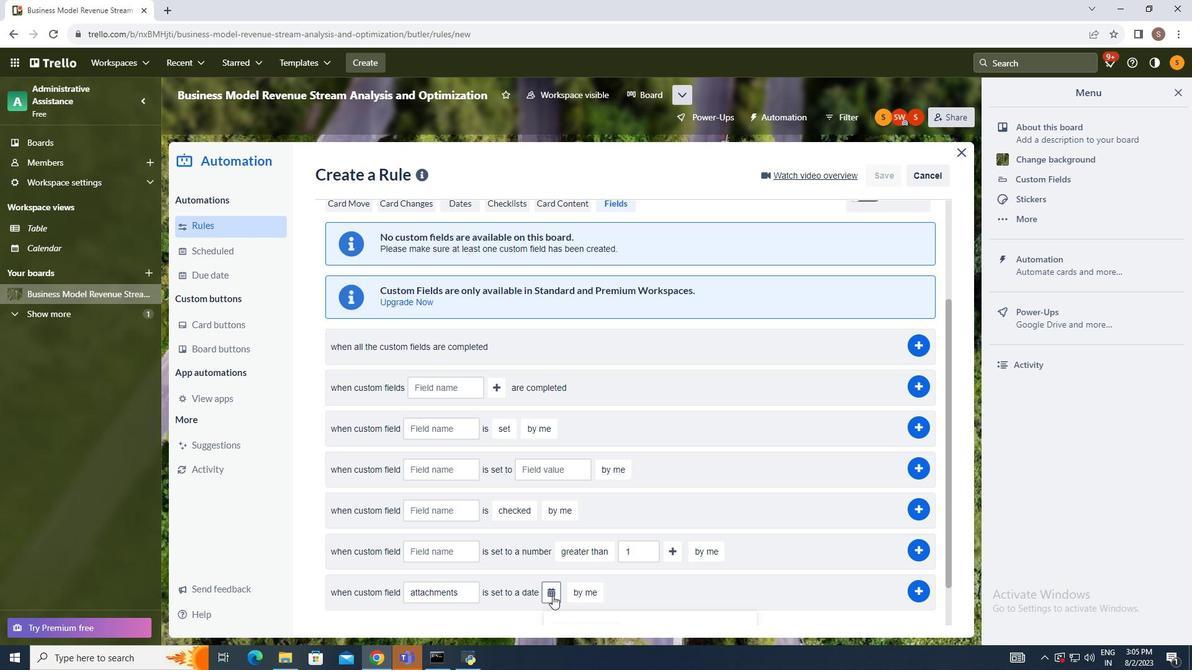 
Action: Mouse moved to (555, 596)
Screenshot: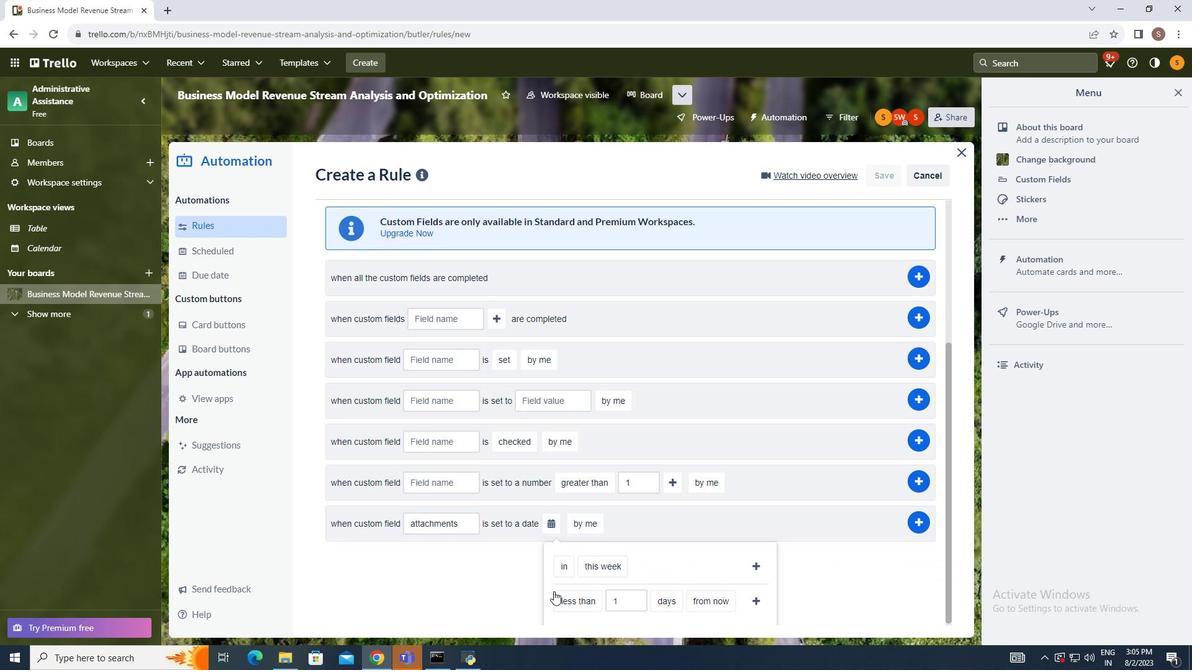 
Action: Mouse scrolled (555, 595) with delta (0, 0)
Screenshot: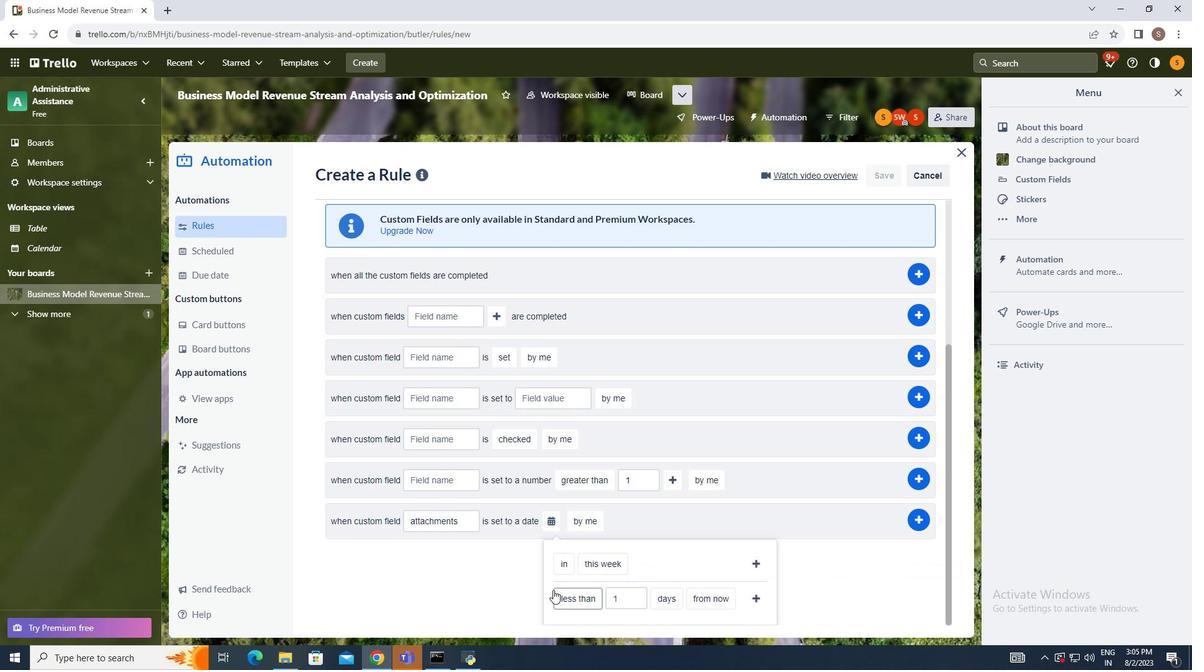 
Action: Mouse scrolled (555, 595) with delta (0, 0)
Screenshot: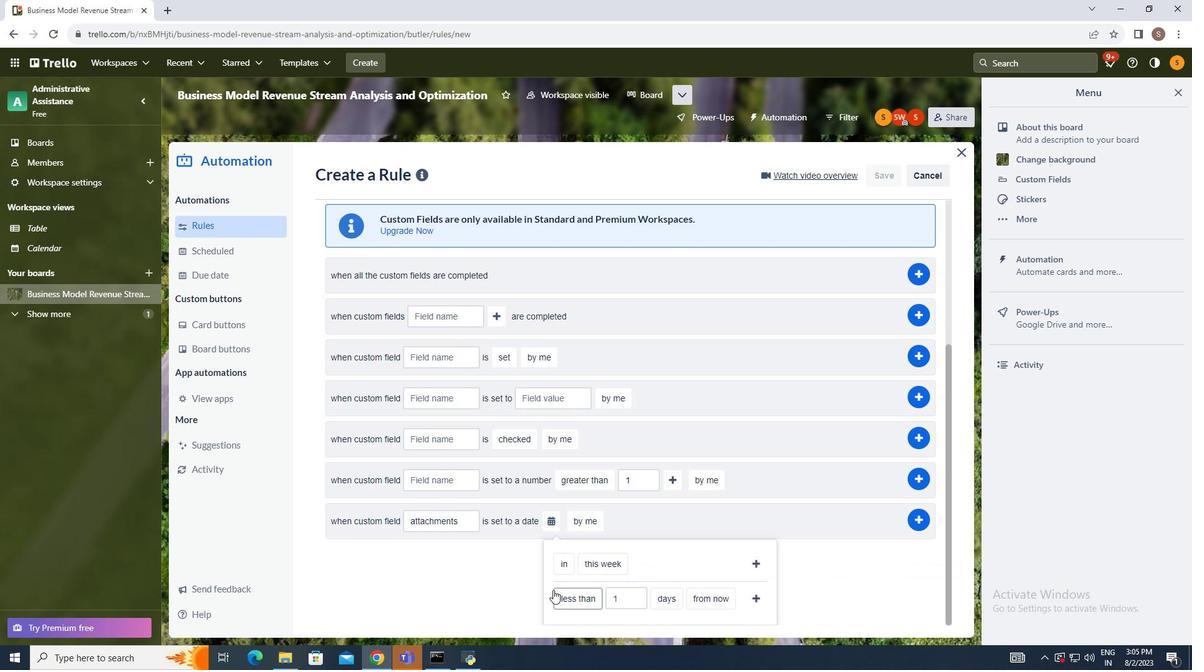 
Action: Mouse moved to (555, 595)
Screenshot: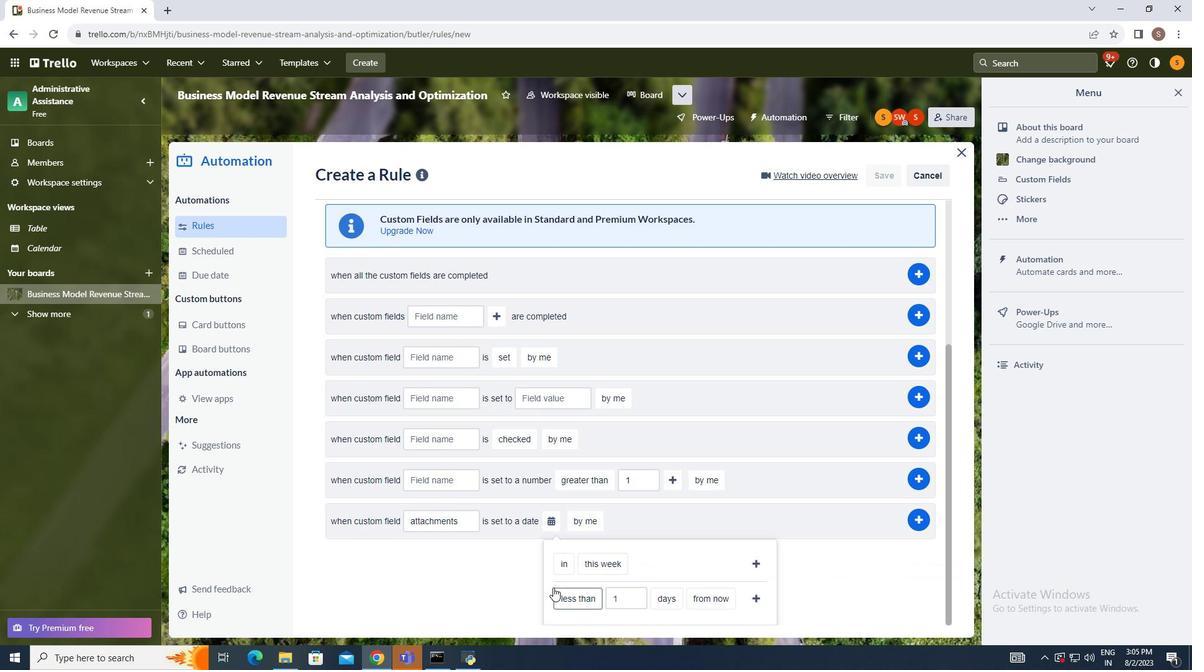 
Action: Mouse scrolled (555, 595) with delta (0, 0)
Screenshot: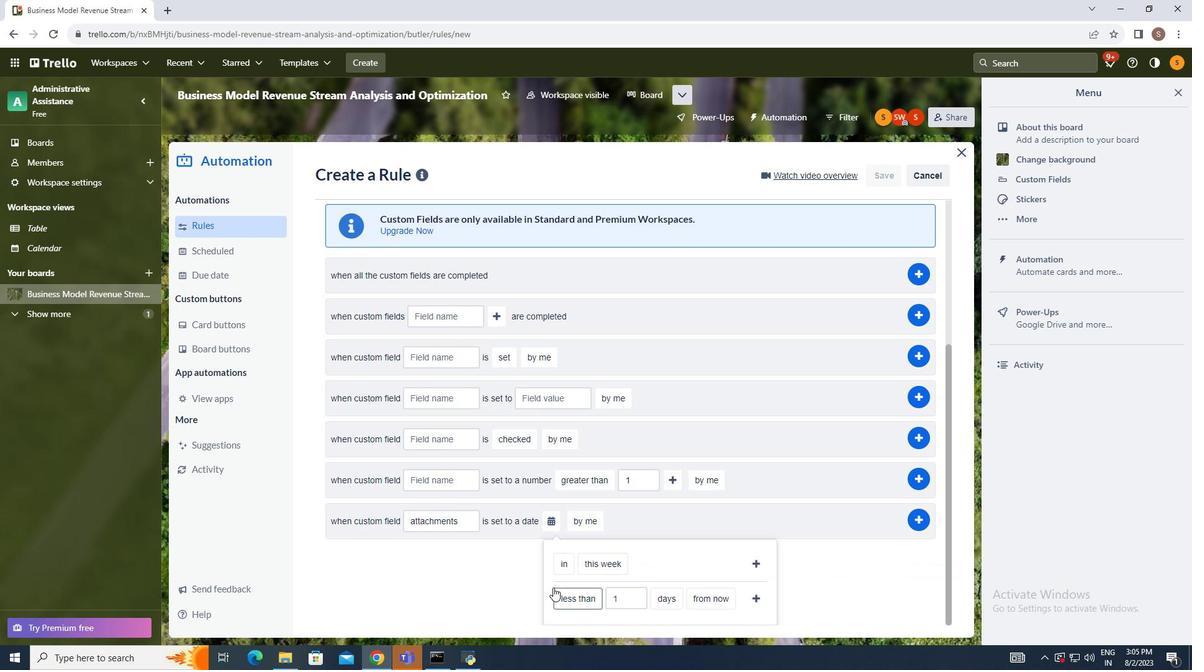 
Action: Mouse moved to (555, 594)
Screenshot: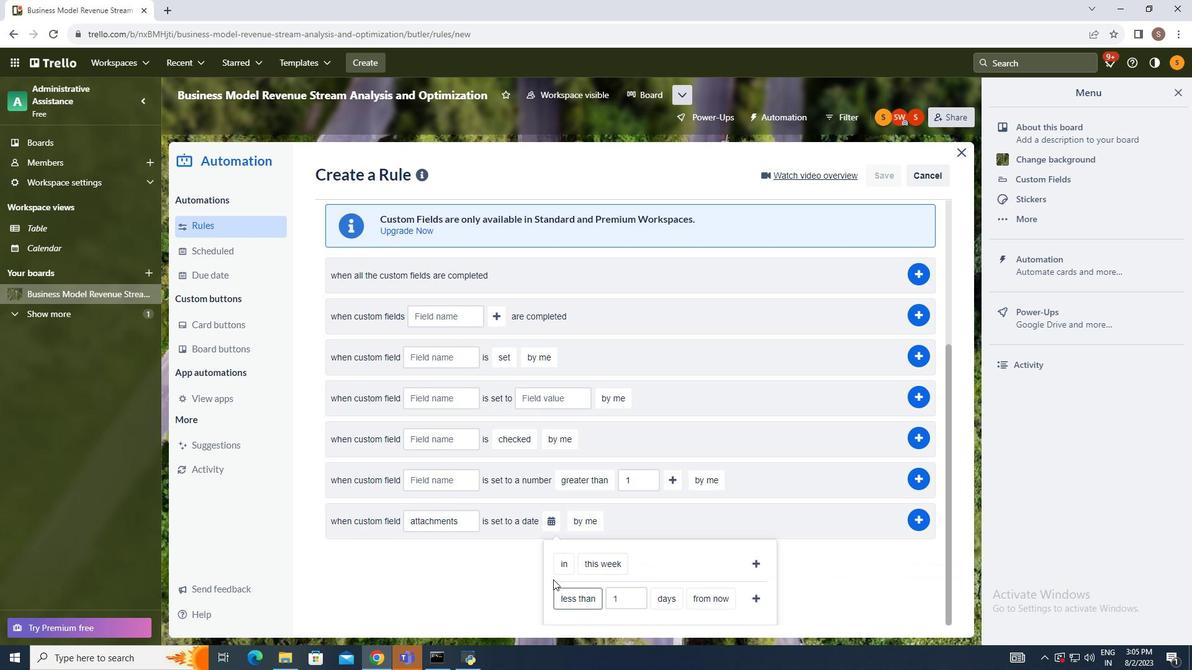 
Action: Mouse scrolled (555, 593) with delta (0, 0)
Screenshot: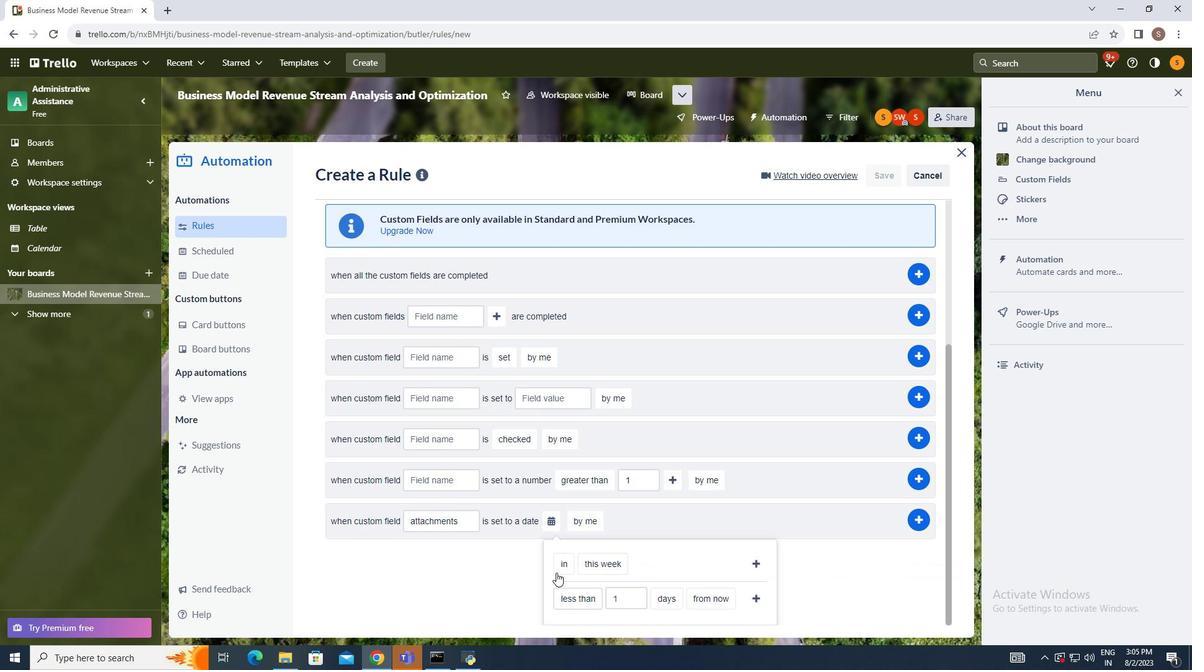 
Action: Mouse moved to (563, 563)
Screenshot: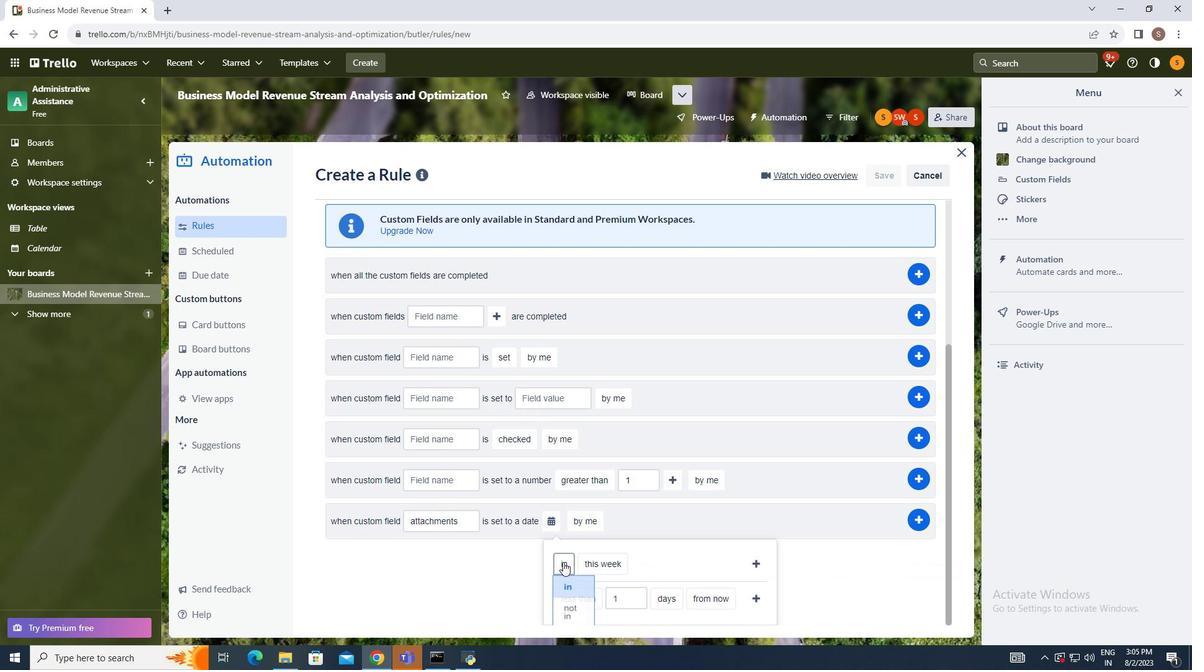 
Action: Mouse pressed left at (563, 563)
Screenshot: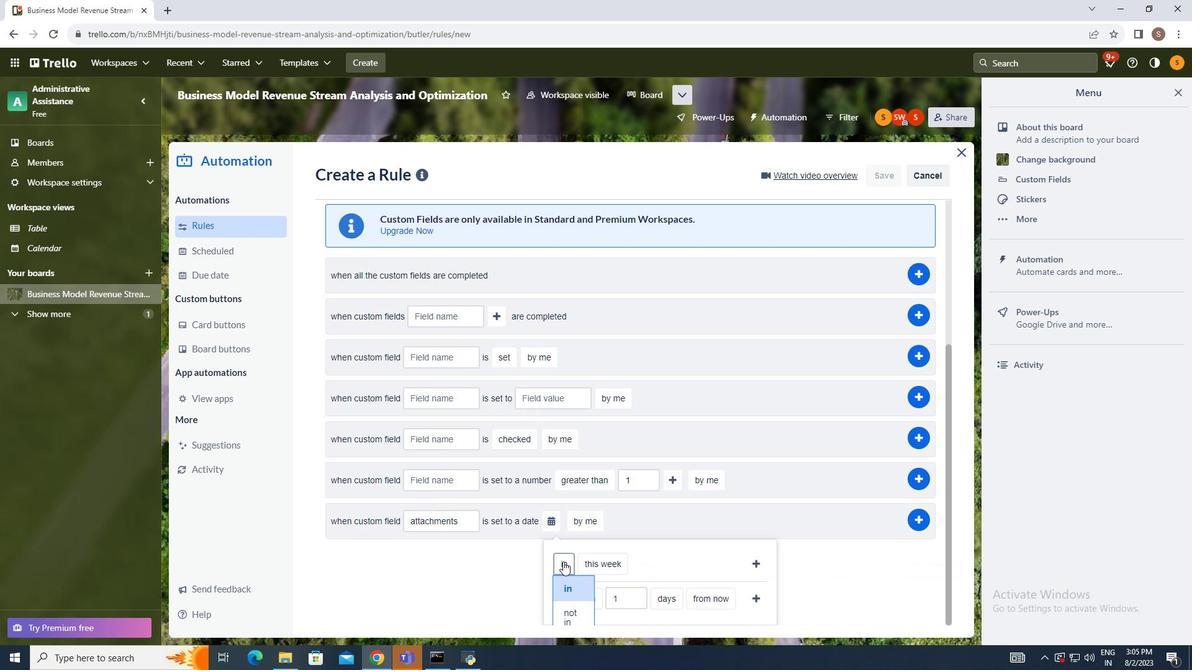
Action: Mouse moved to (566, 582)
Screenshot: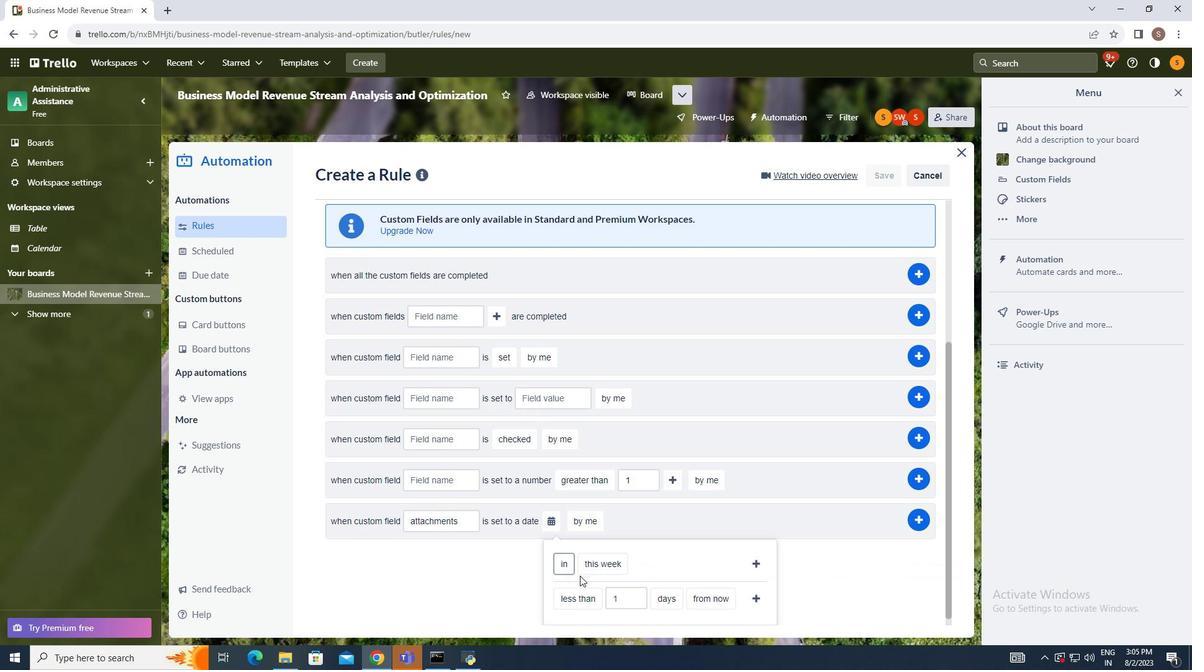 
Action: Mouse pressed left at (566, 582)
Screenshot: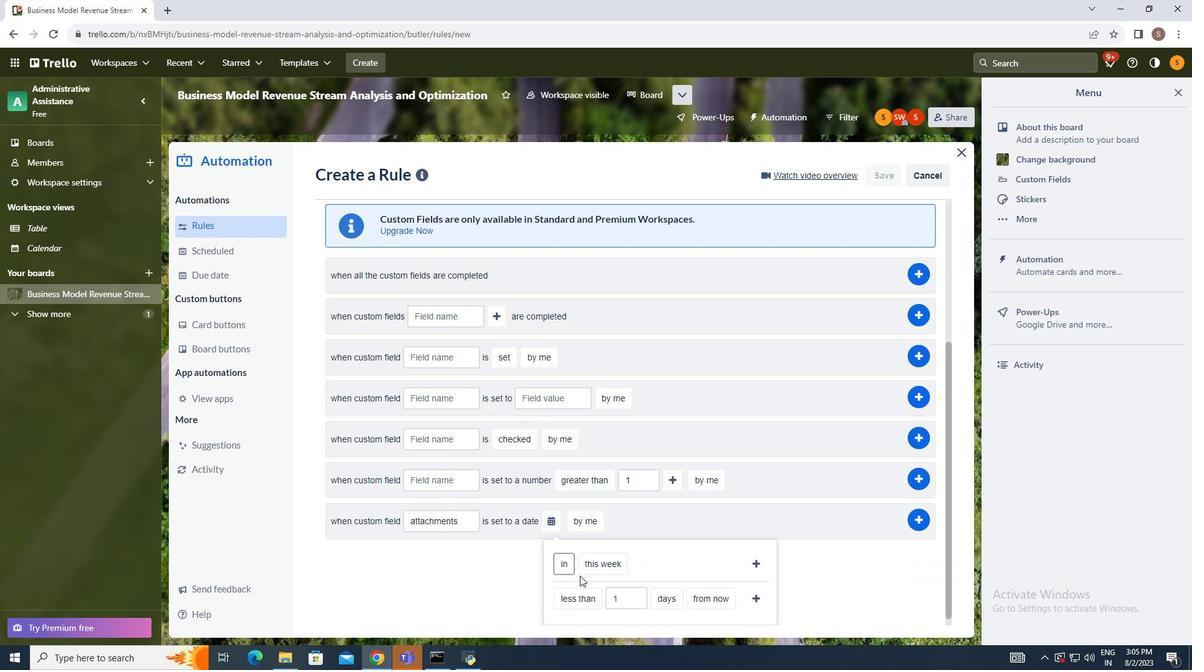 
Action: Mouse moved to (593, 565)
Screenshot: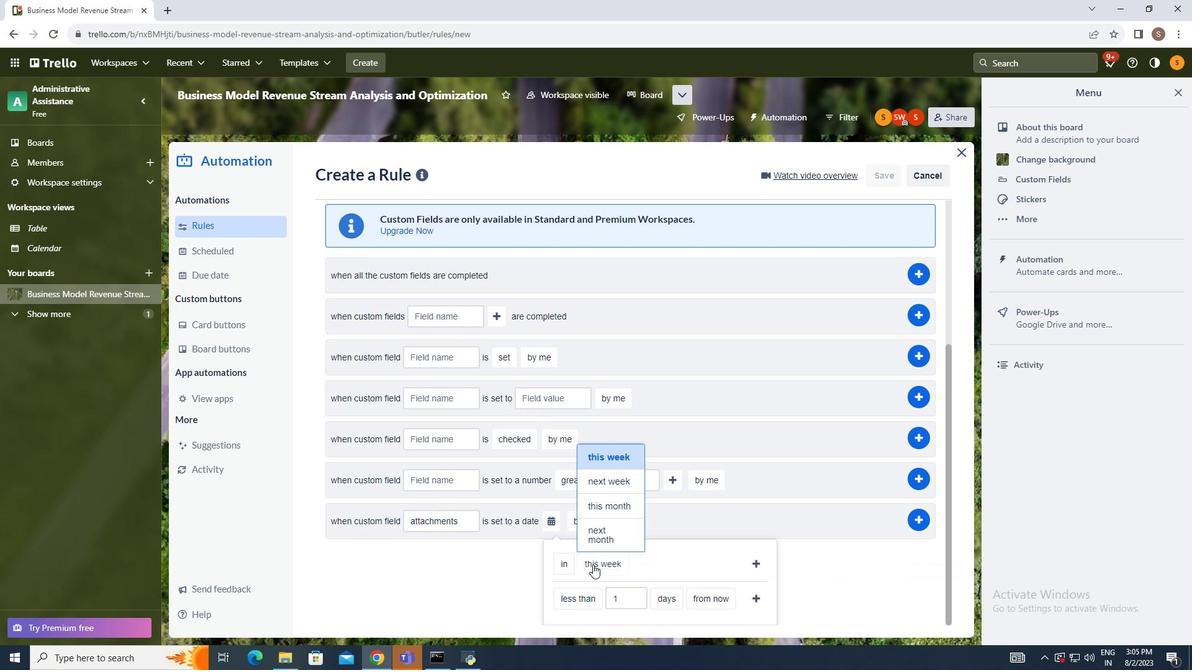 
Action: Mouse pressed left at (593, 565)
Screenshot: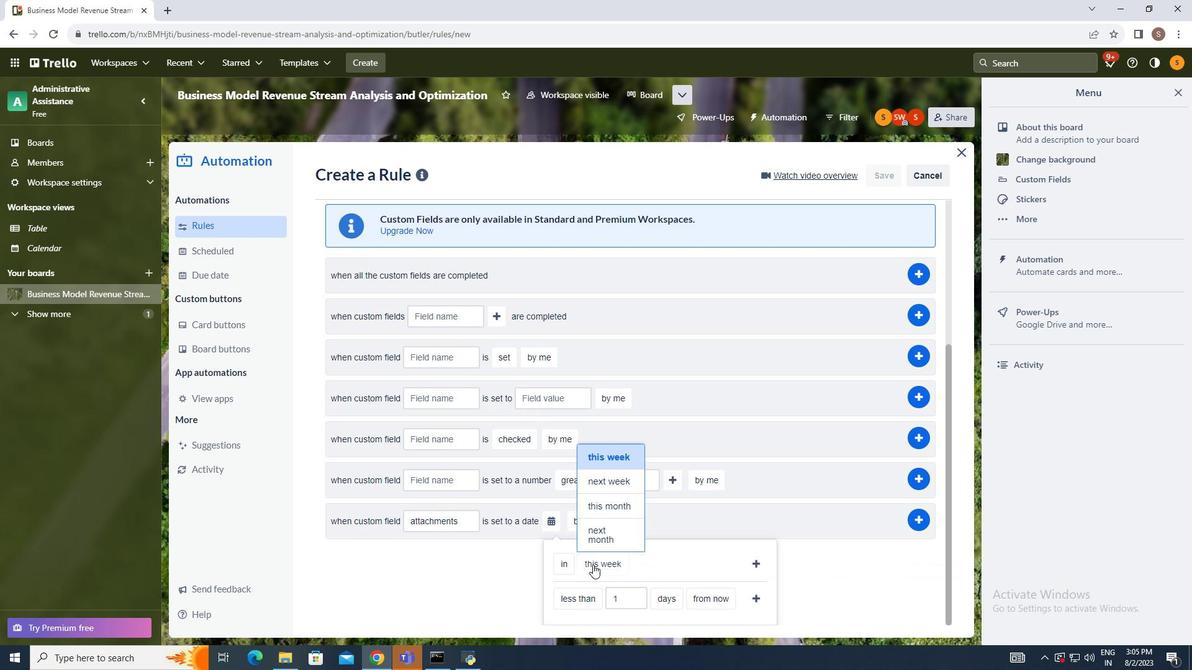 
Action: Mouse moved to (604, 454)
Screenshot: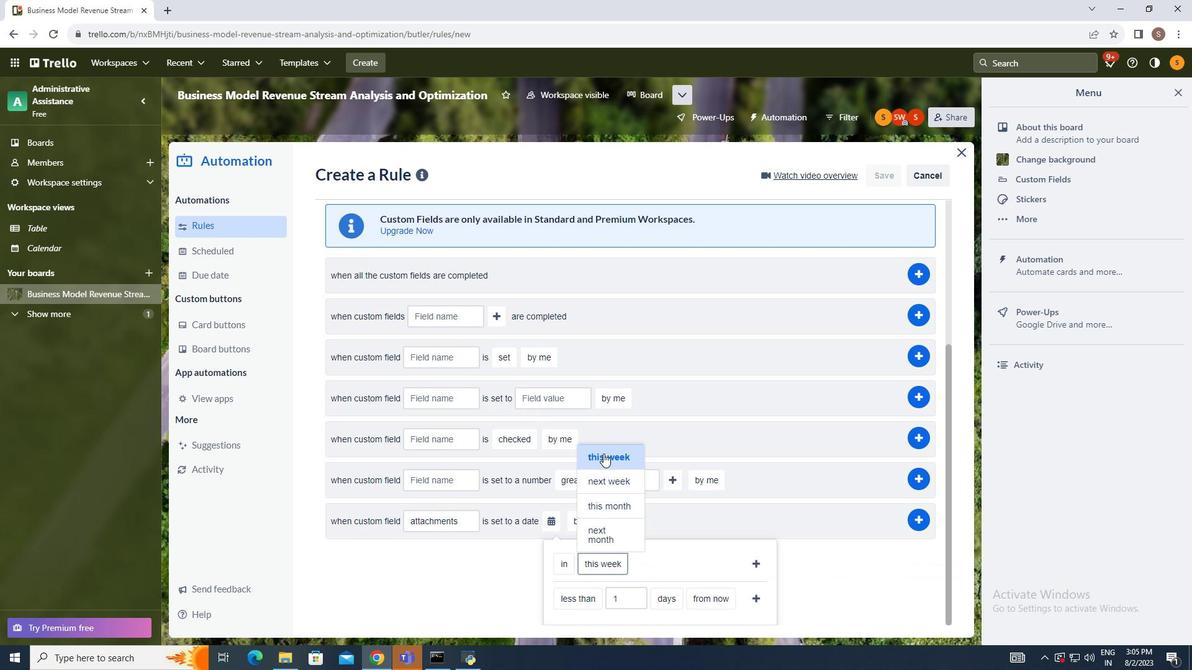 
Action: Mouse pressed left at (604, 454)
Screenshot: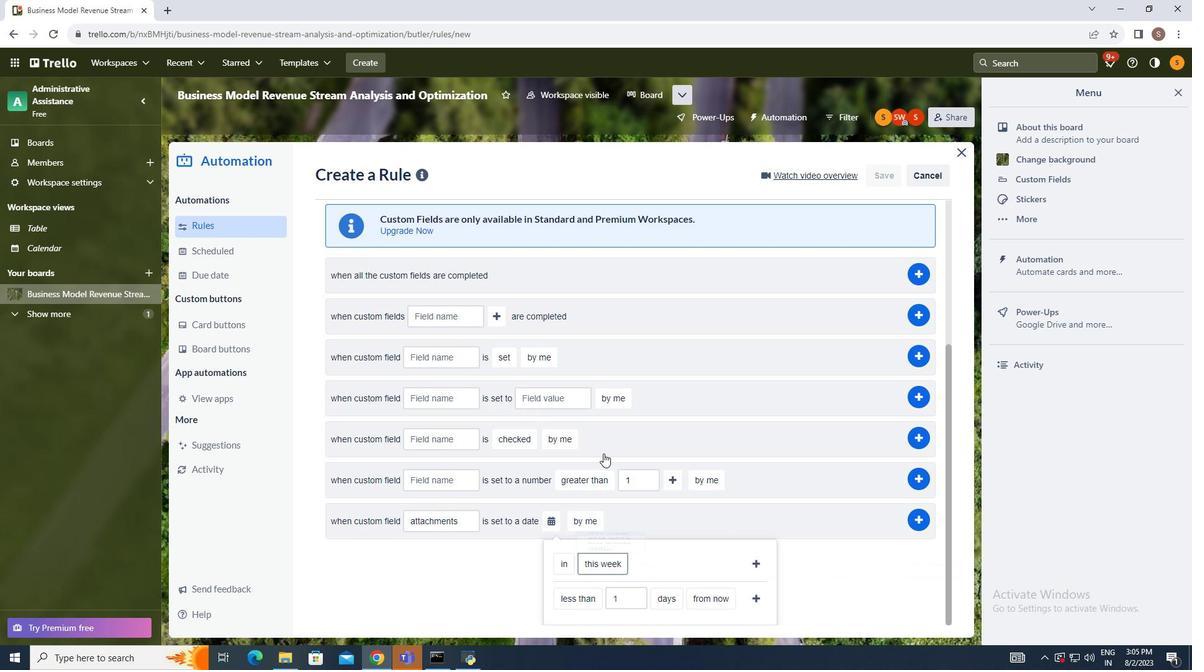 
Action: Mouse moved to (757, 565)
Screenshot: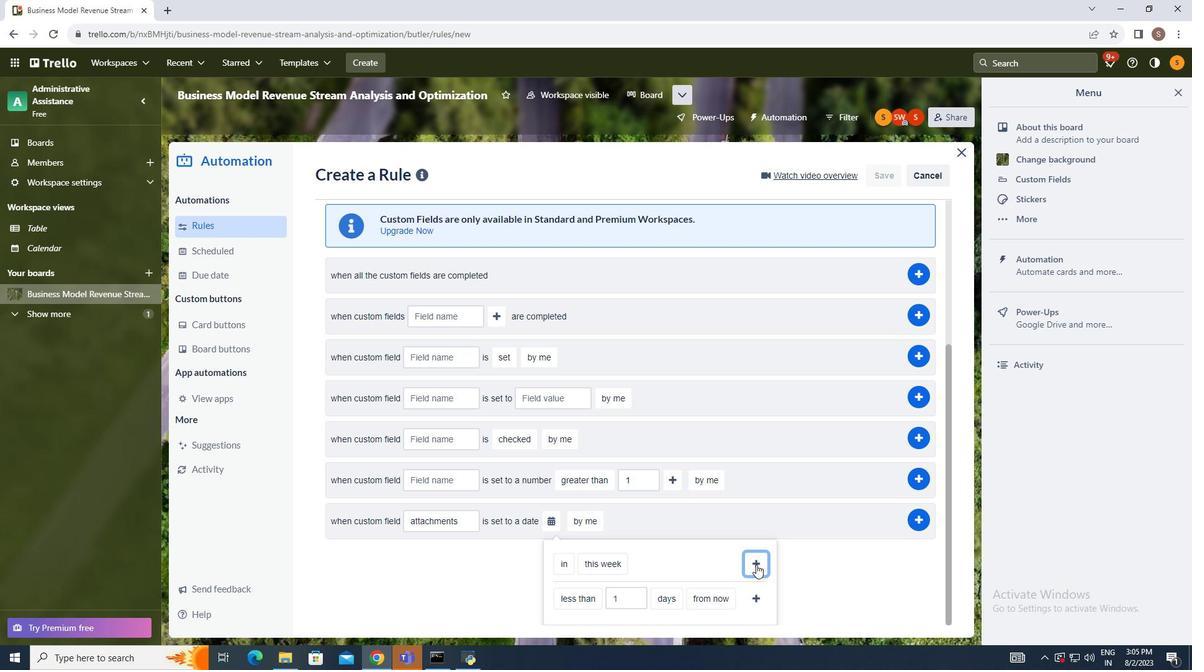 
Action: Mouse pressed left at (757, 565)
Screenshot: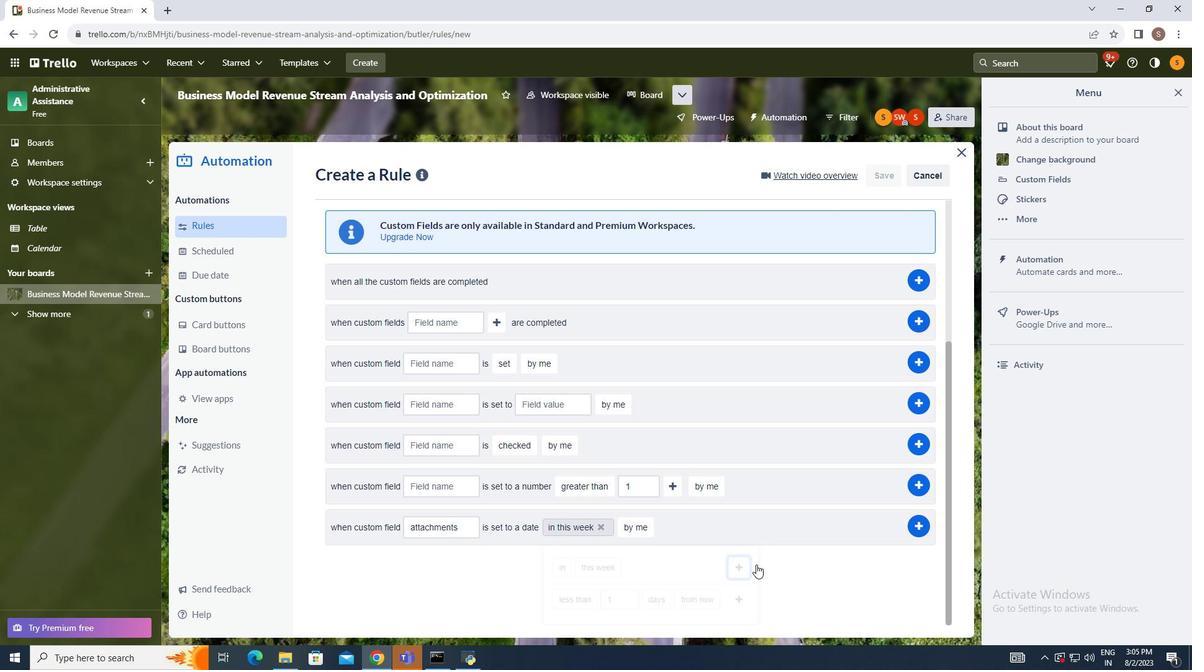
Action: Mouse moved to (924, 589)
Screenshot: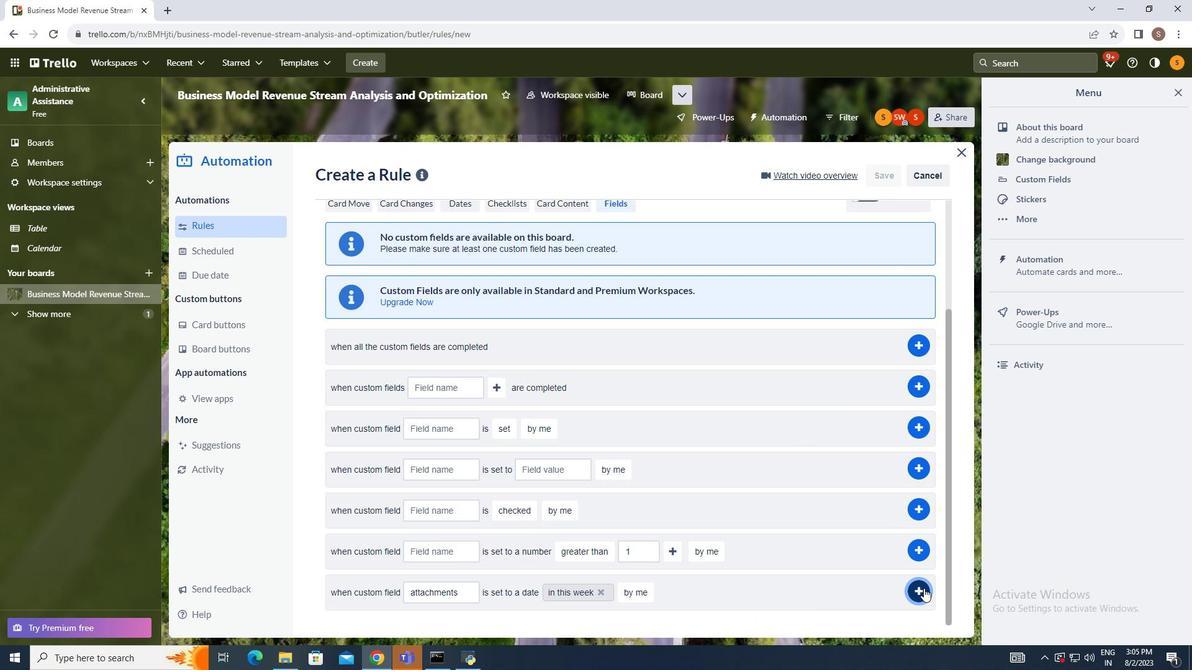 
Action: Mouse pressed left at (924, 589)
Screenshot: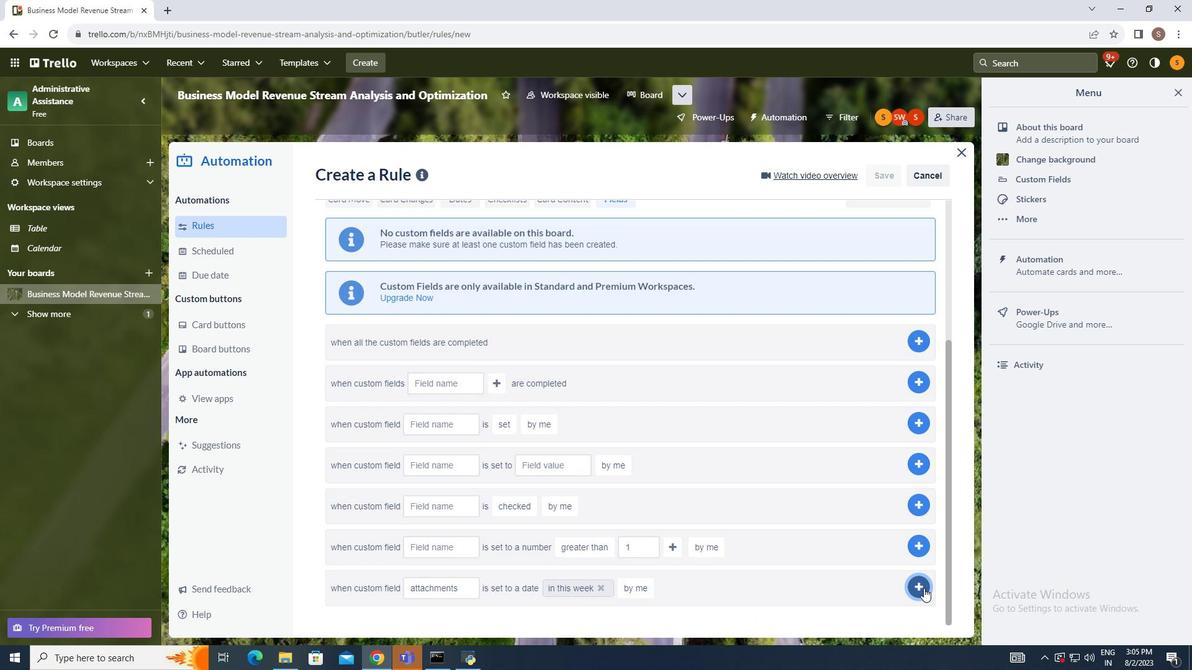 
Action: Mouse moved to (991, 521)
Screenshot: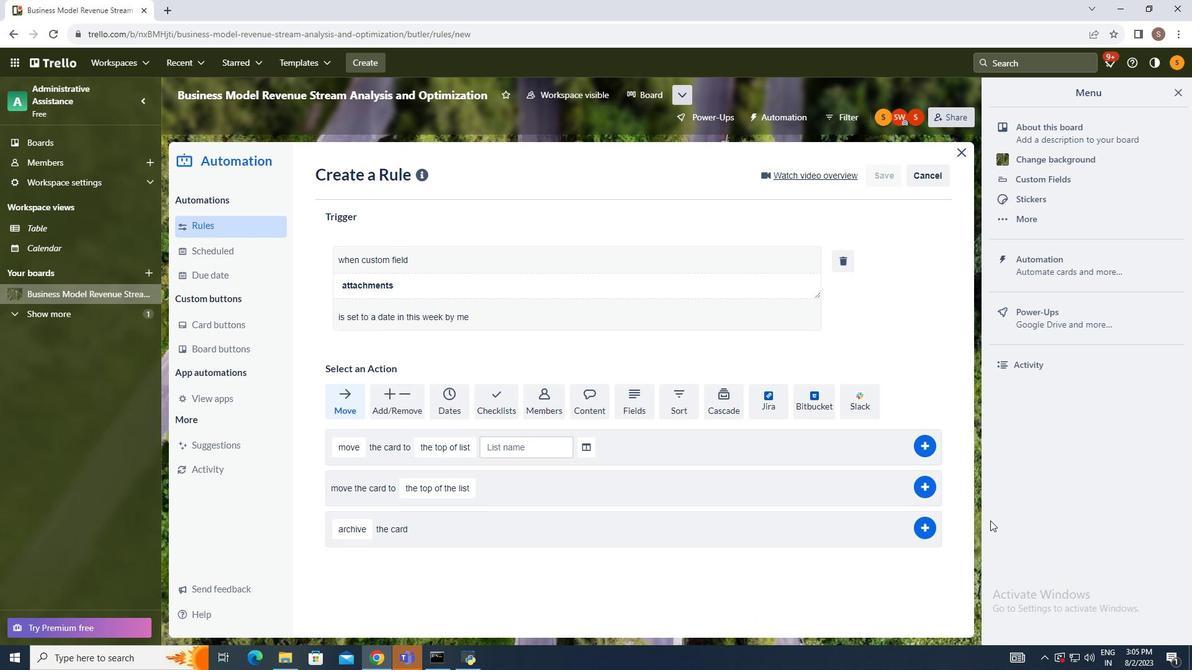 
